 Task: Add a signature Frances Hernandez containing 'With gratitude and sincere wishes, Frances Hernandez' to email address softage.1@softage.net and add a folder Grooming
Action: Mouse moved to (95, 123)
Screenshot: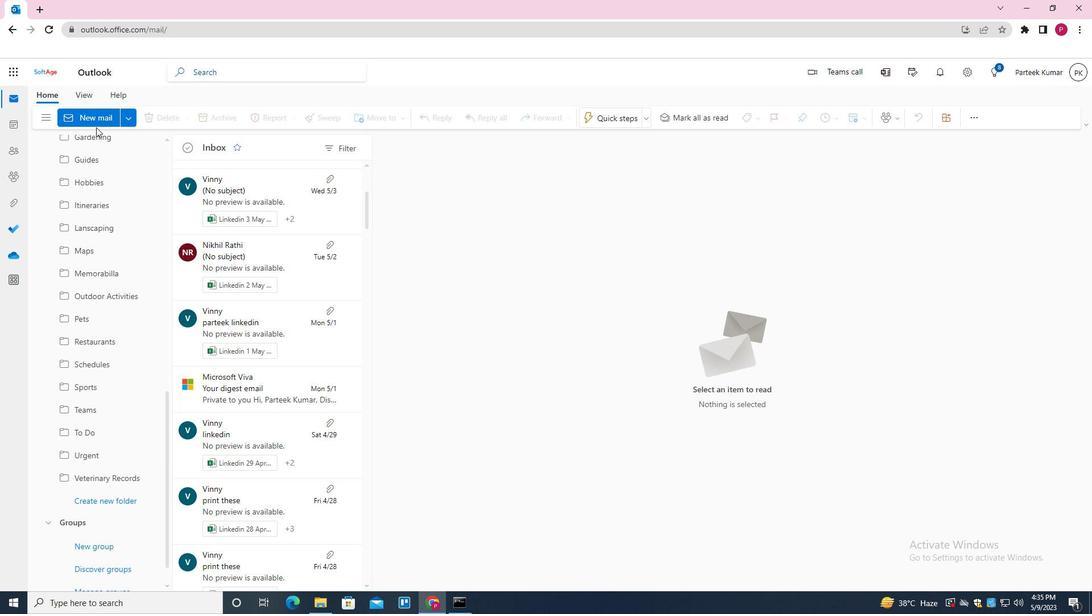 
Action: Mouse pressed left at (95, 123)
Screenshot: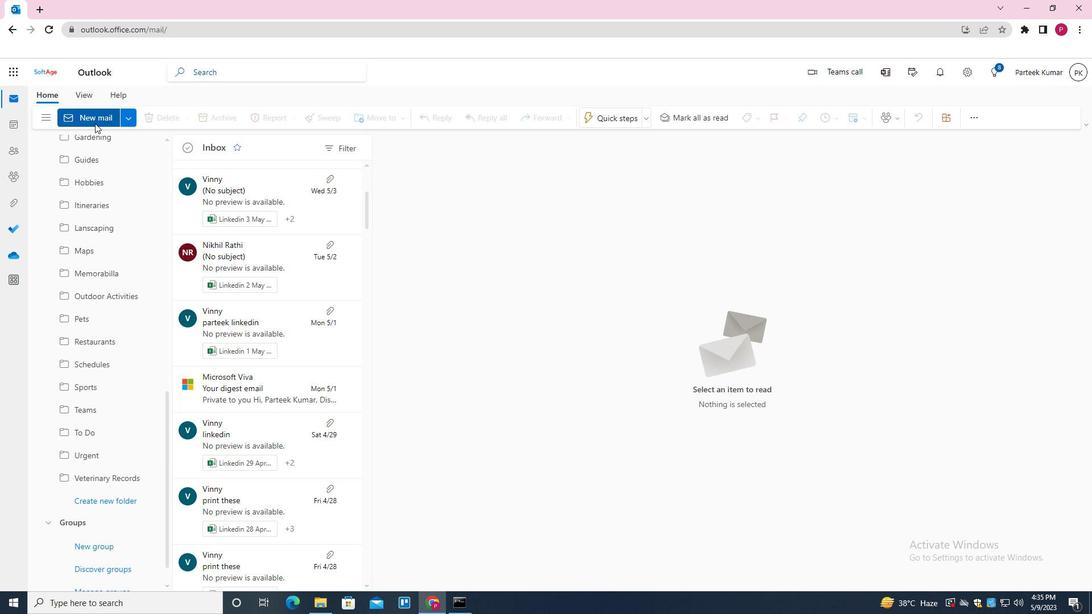 
Action: Mouse moved to (552, 280)
Screenshot: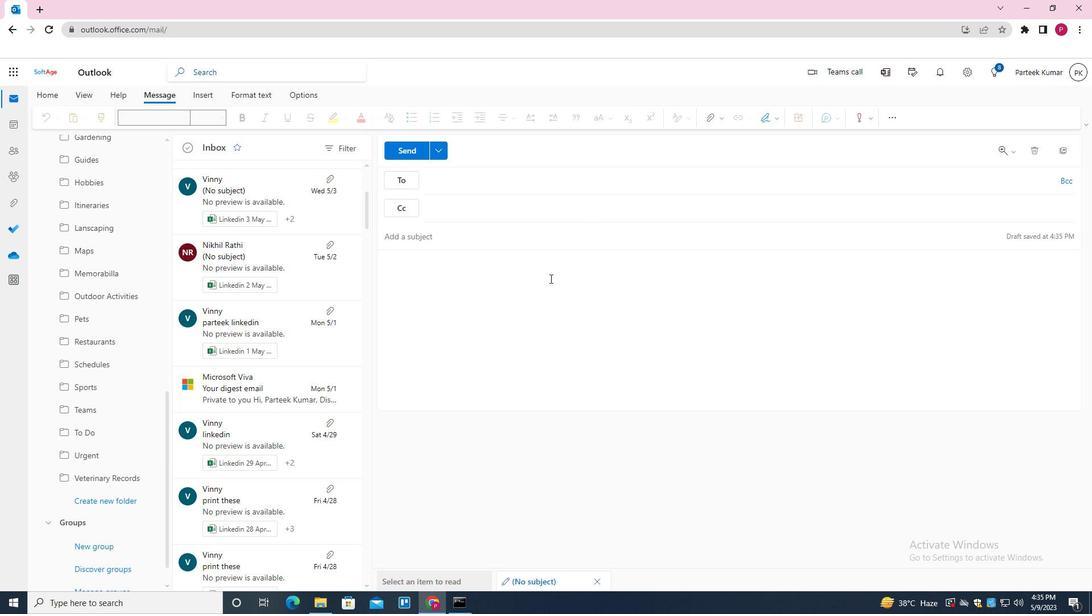 
Action: Mouse pressed left at (552, 280)
Screenshot: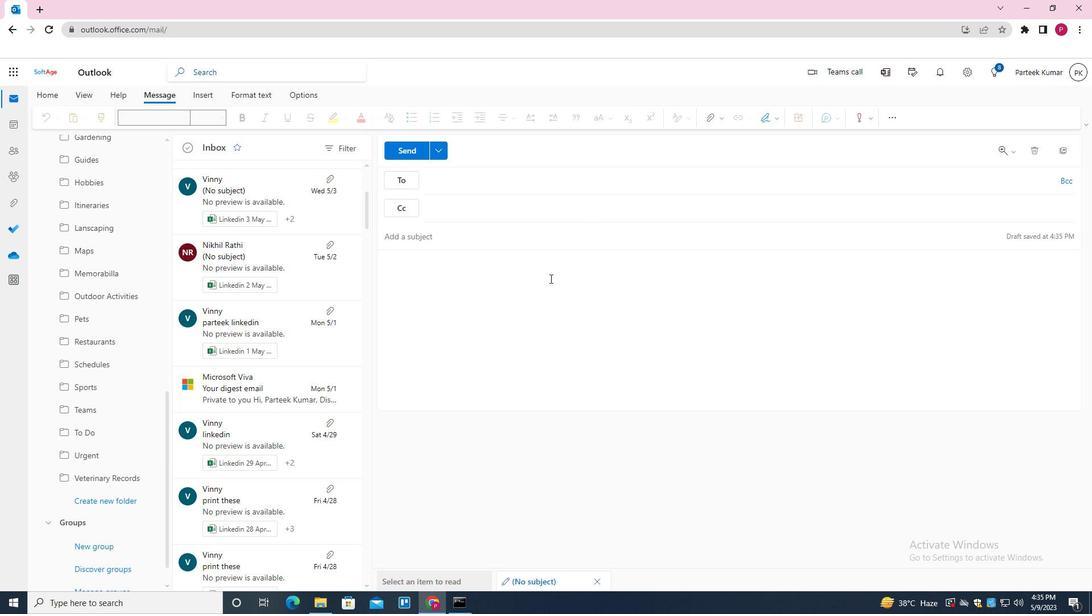 
Action: Mouse moved to (778, 116)
Screenshot: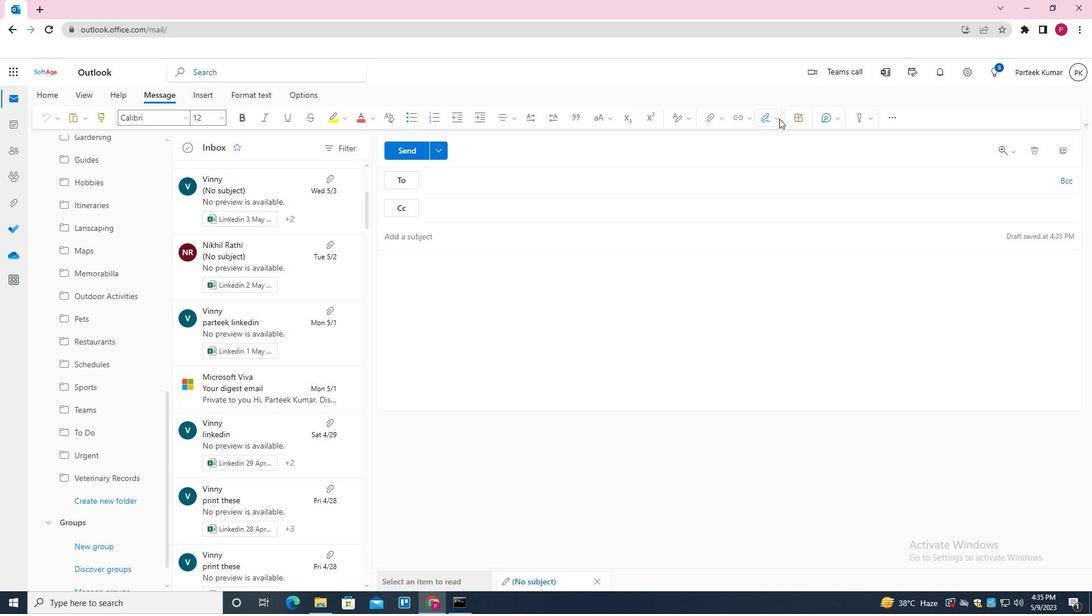 
Action: Mouse pressed left at (778, 116)
Screenshot: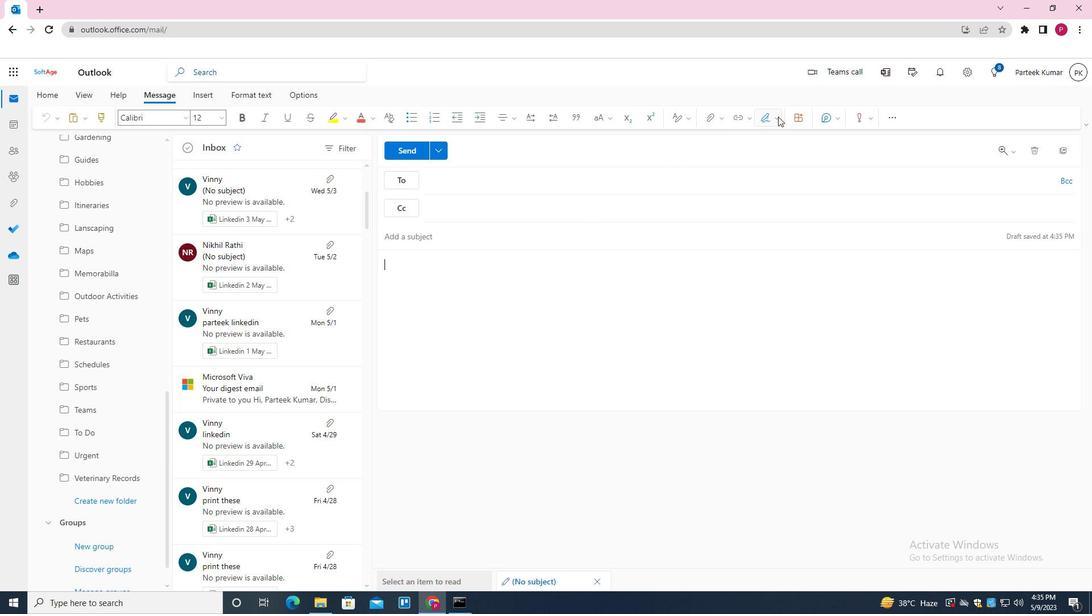
Action: Mouse moved to (754, 408)
Screenshot: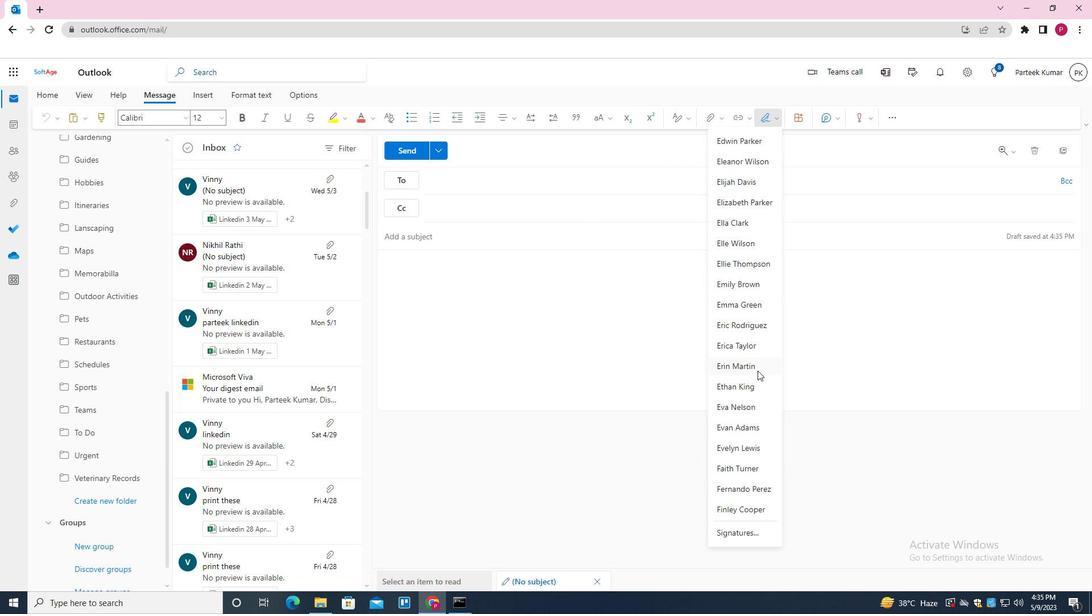 
Action: Mouse scrolled (754, 407) with delta (0, 0)
Screenshot: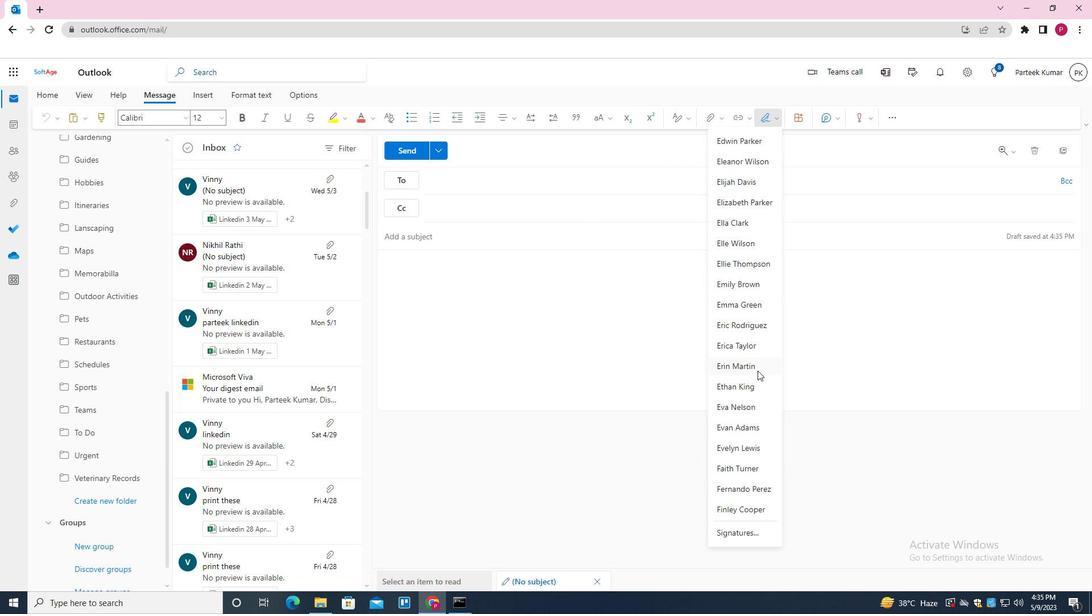 
Action: Mouse moved to (753, 415)
Screenshot: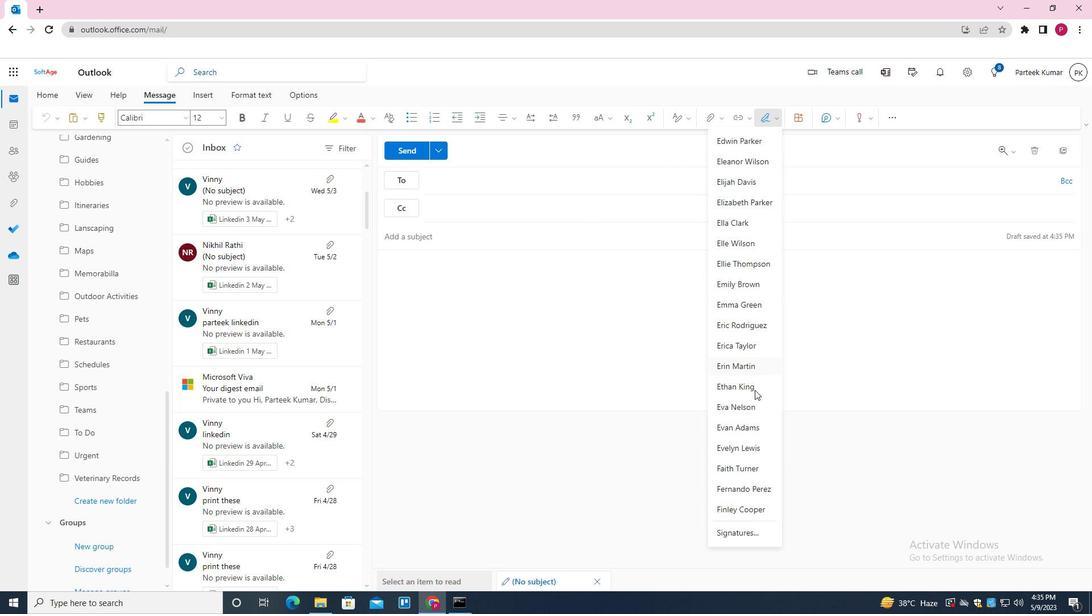 
Action: Mouse scrolled (753, 414) with delta (0, 0)
Screenshot: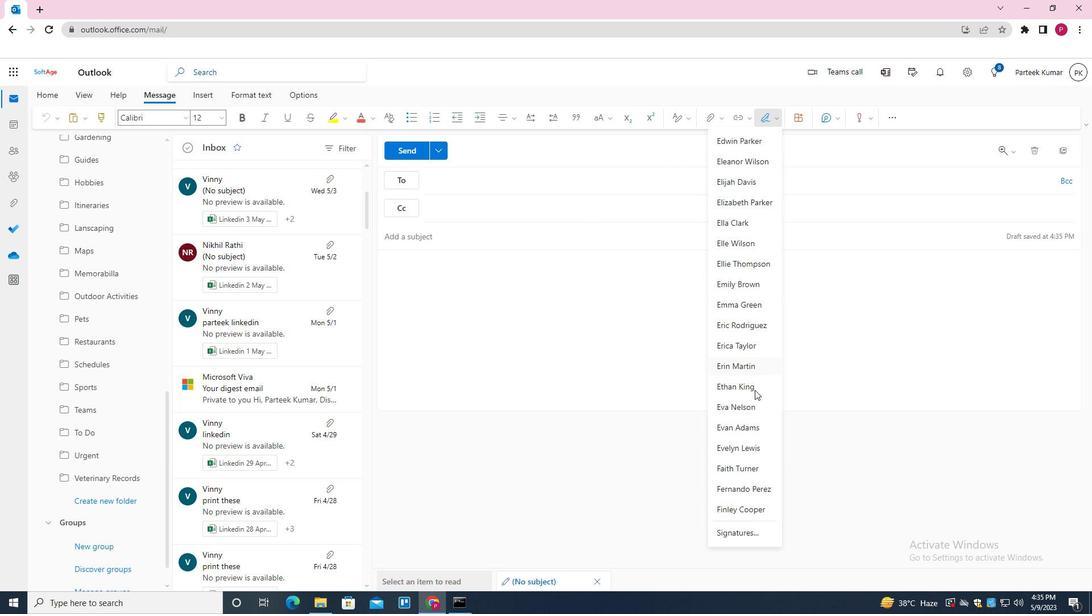 
Action: Mouse moved to (750, 425)
Screenshot: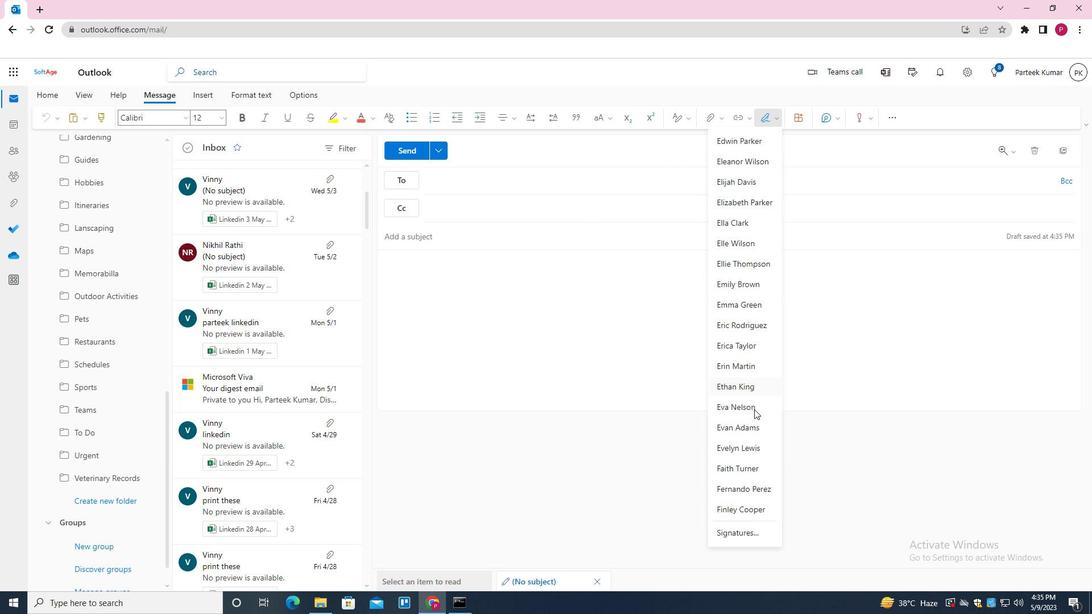 
Action: Mouse scrolled (750, 424) with delta (0, 0)
Screenshot: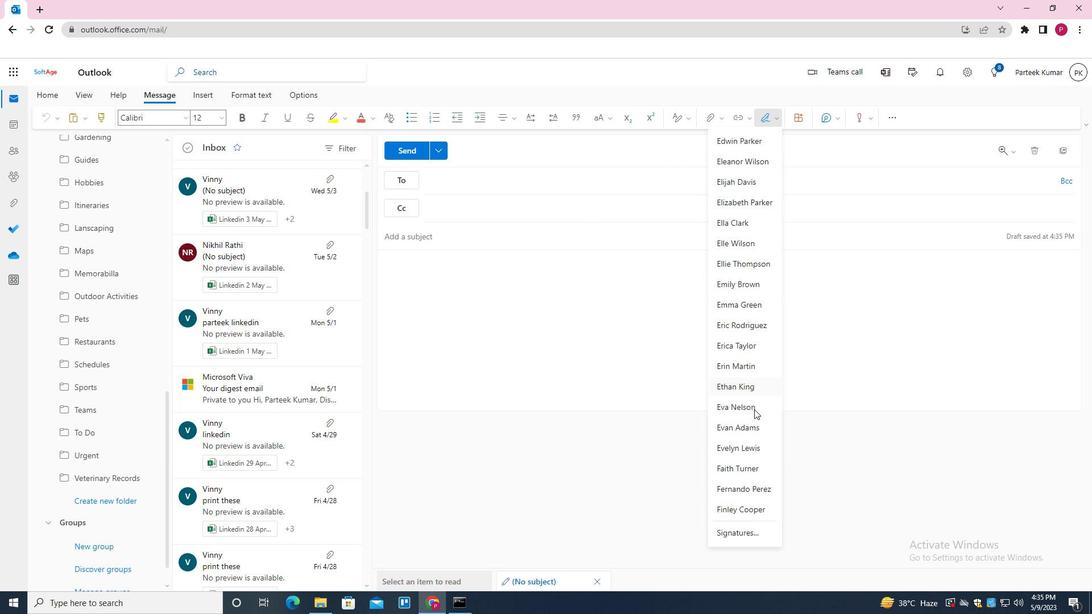 
Action: Mouse moved to (742, 526)
Screenshot: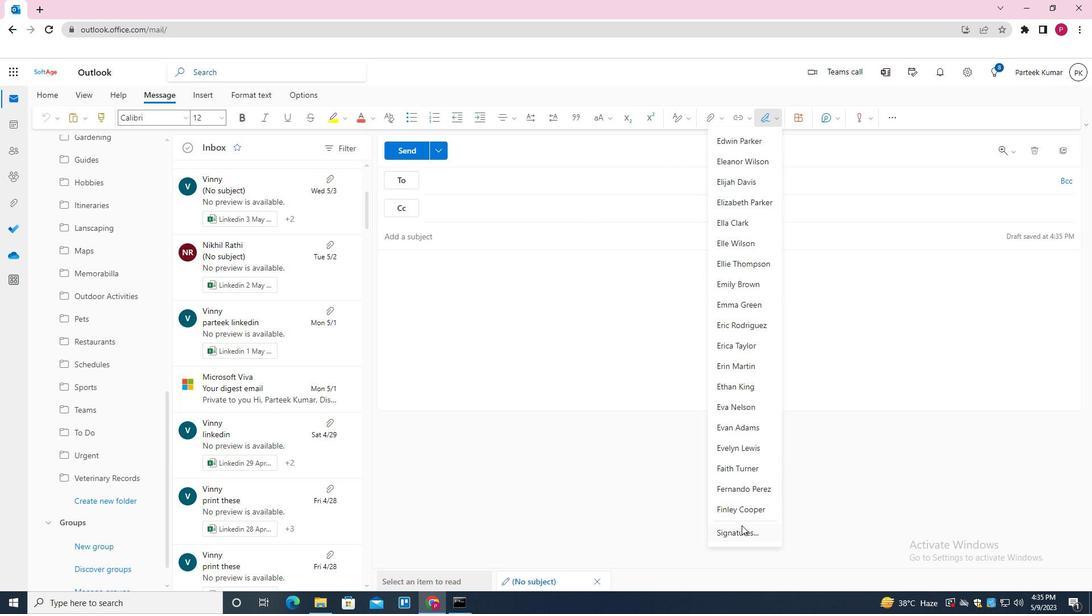
Action: Mouse pressed left at (742, 526)
Screenshot: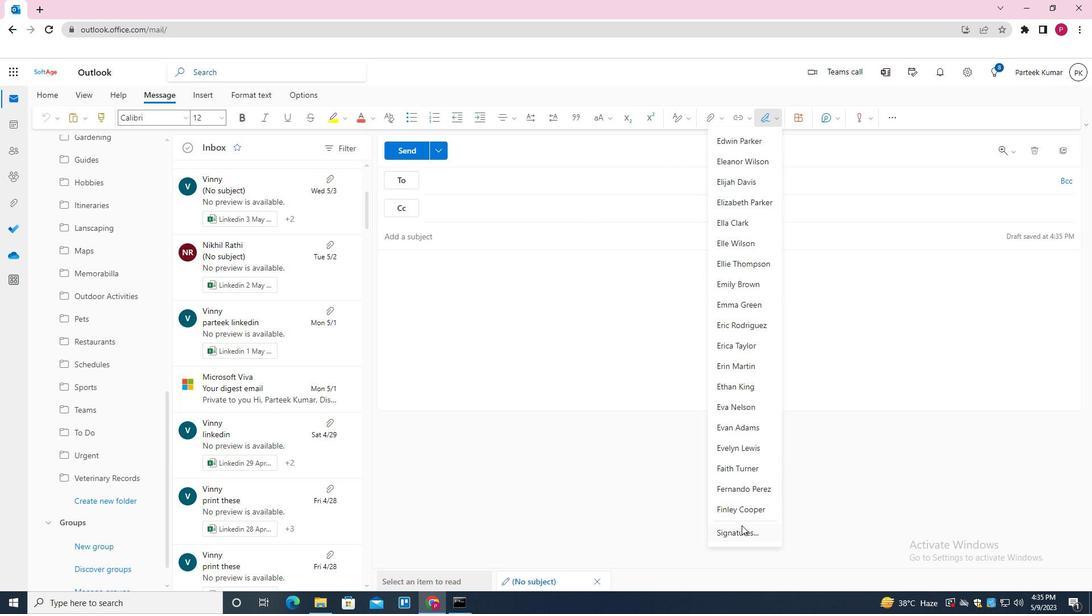 
Action: Mouse moved to (477, 190)
Screenshot: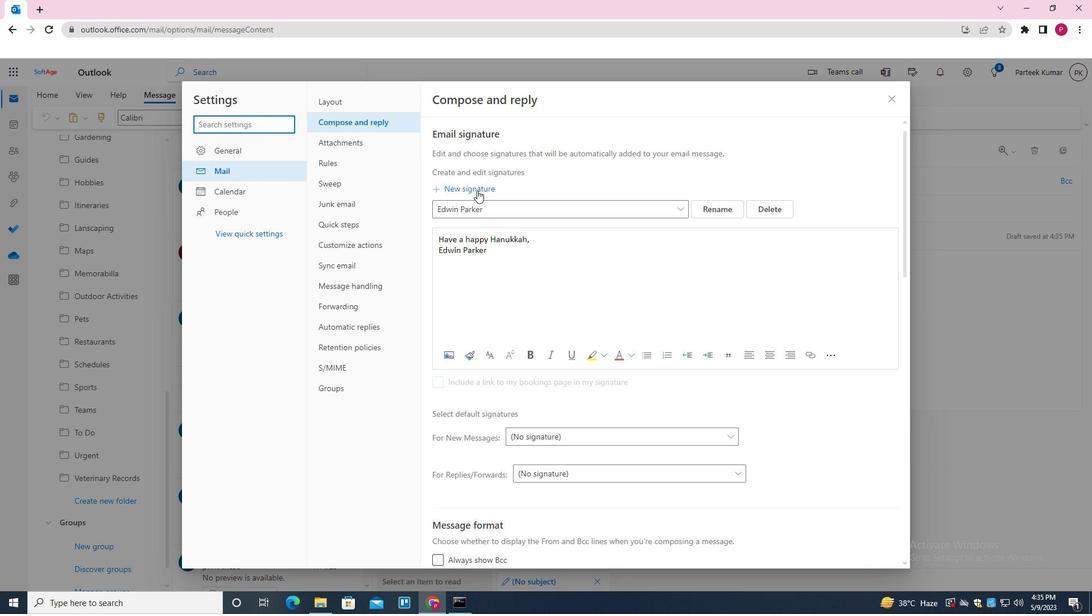 
Action: Mouse pressed left at (477, 190)
Screenshot: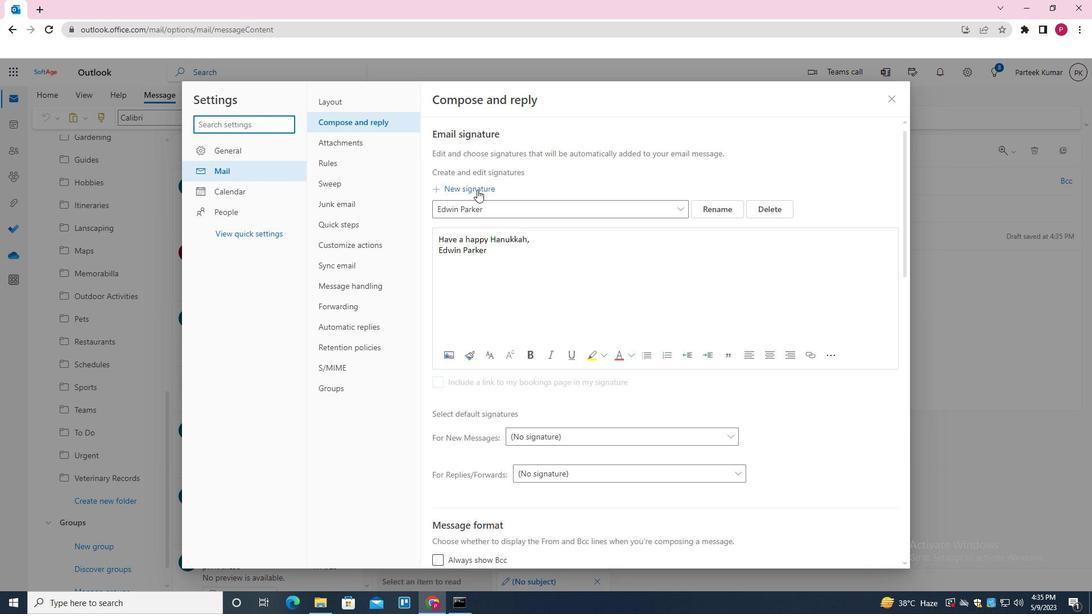 
Action: Mouse moved to (489, 209)
Screenshot: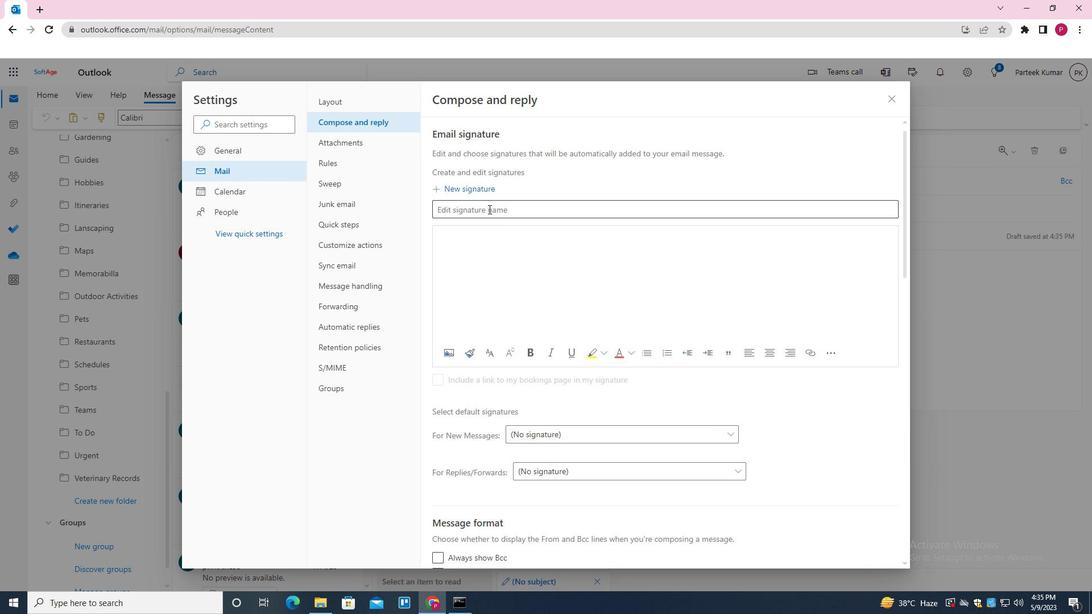 
Action: Mouse pressed left at (489, 209)
Screenshot: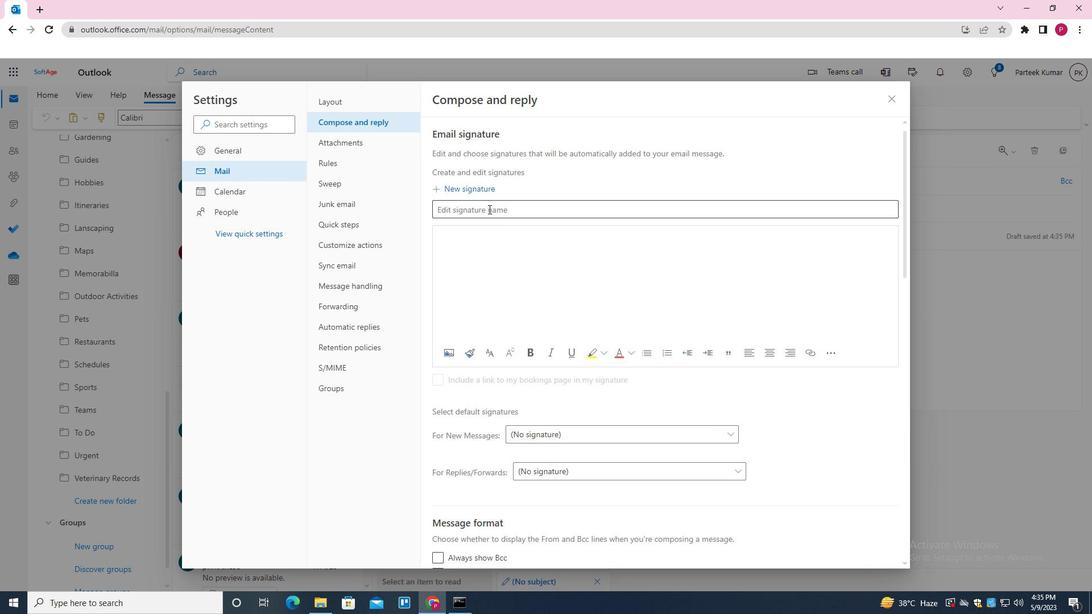 
Action: Key pressed <Key.shift><Key.shift><Key.shift>FRANCES<Key.space><Key.shift>HERNANDEZ
Screenshot: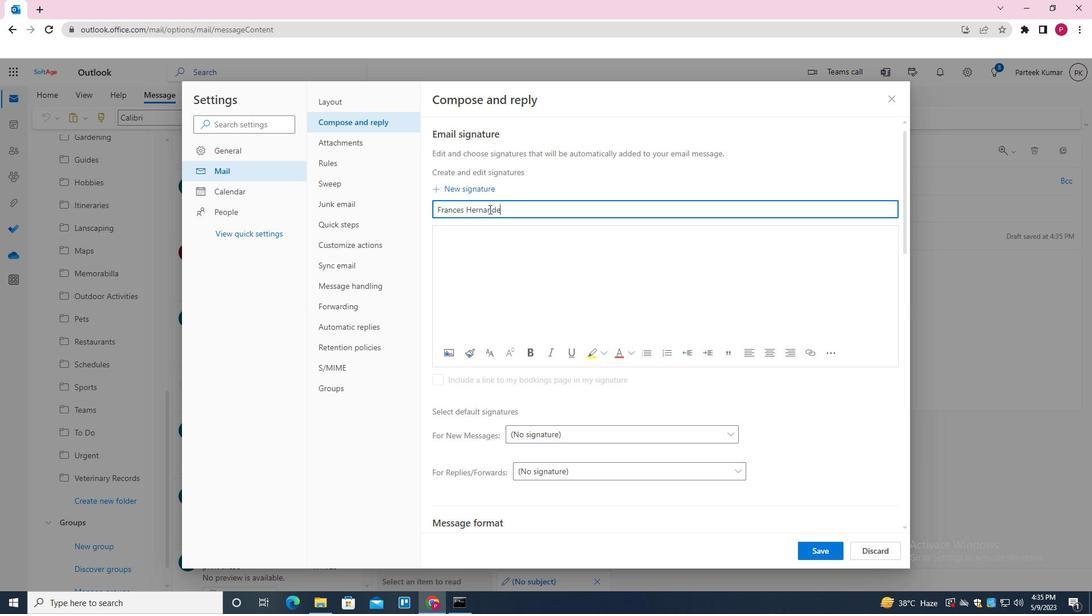 
Action: Mouse moved to (518, 252)
Screenshot: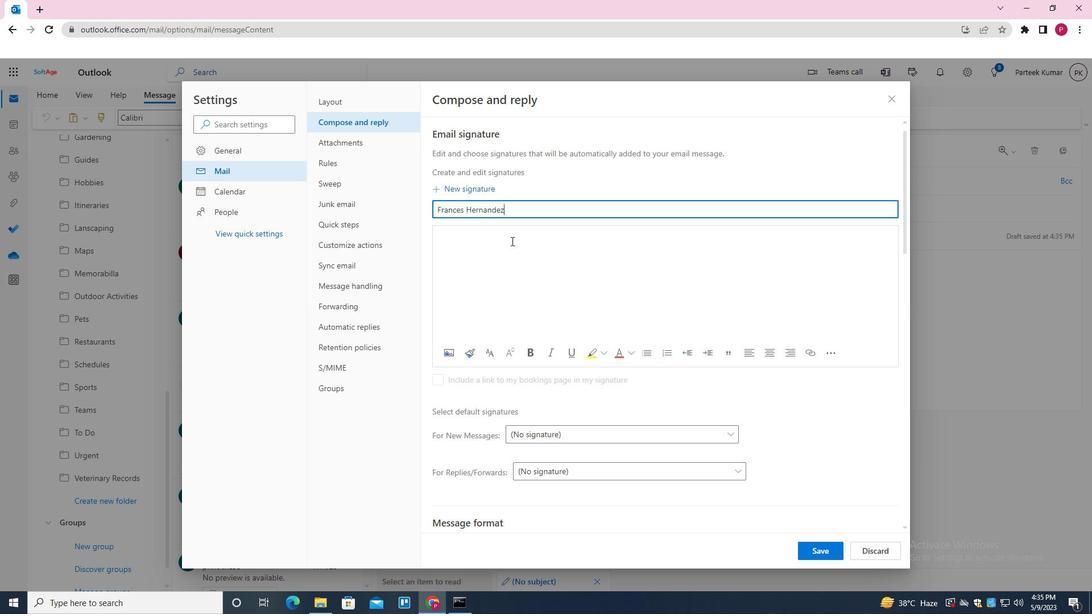 
Action: Mouse pressed left at (518, 252)
Screenshot: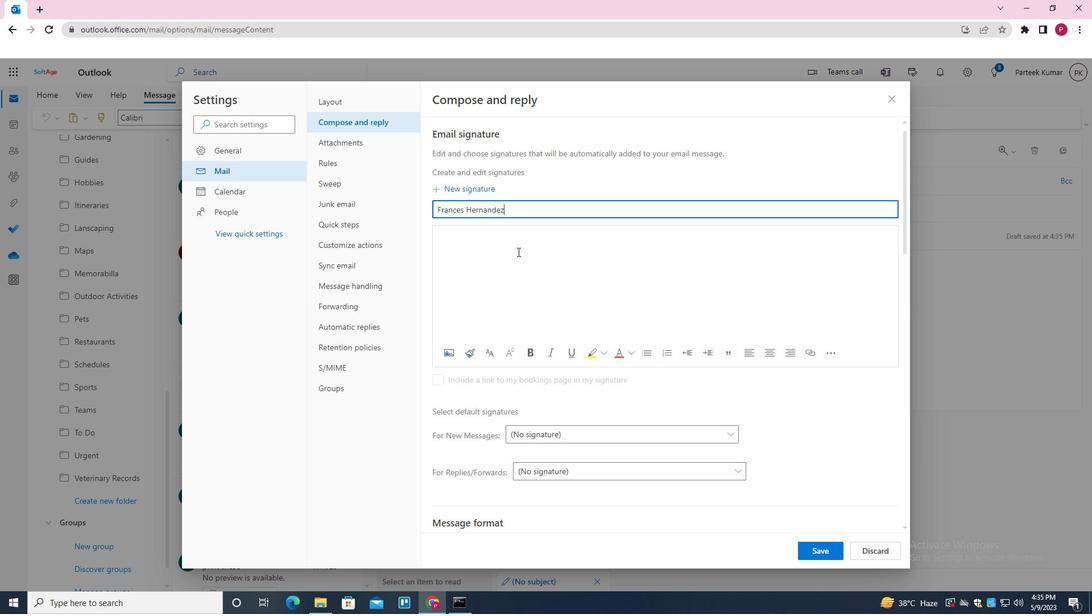 
Action: Key pressed <Key.shift>WITH<Key.space>GRATITUDE<Key.space>AND<Key.space>SINCERE<Key.space>WISHES
Screenshot: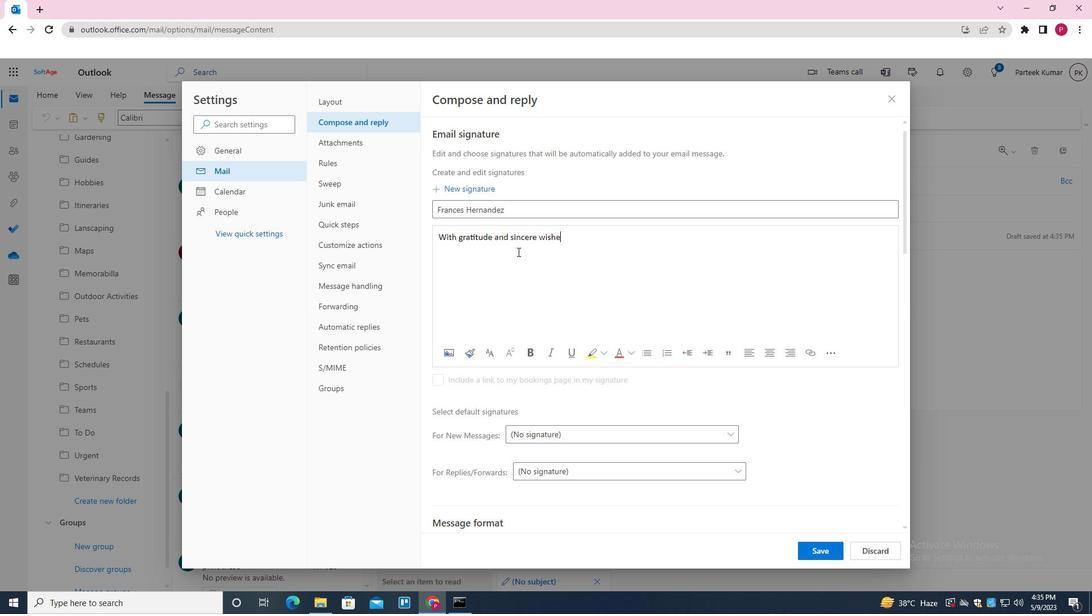 
Action: Mouse moved to (534, 375)
Screenshot: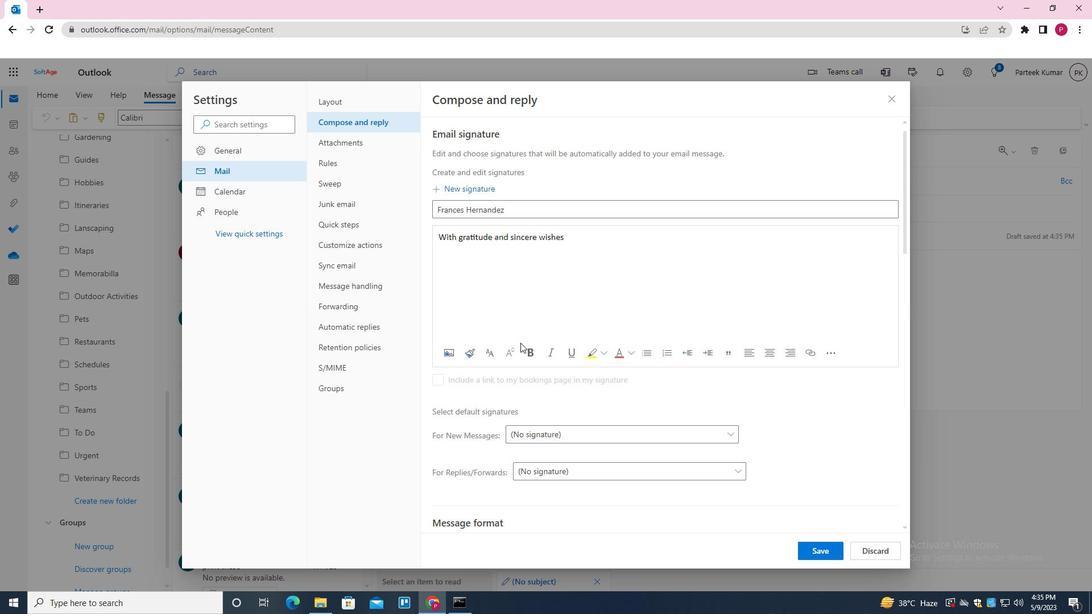 
Action: Mouse scrolled (534, 375) with delta (0, 0)
Screenshot: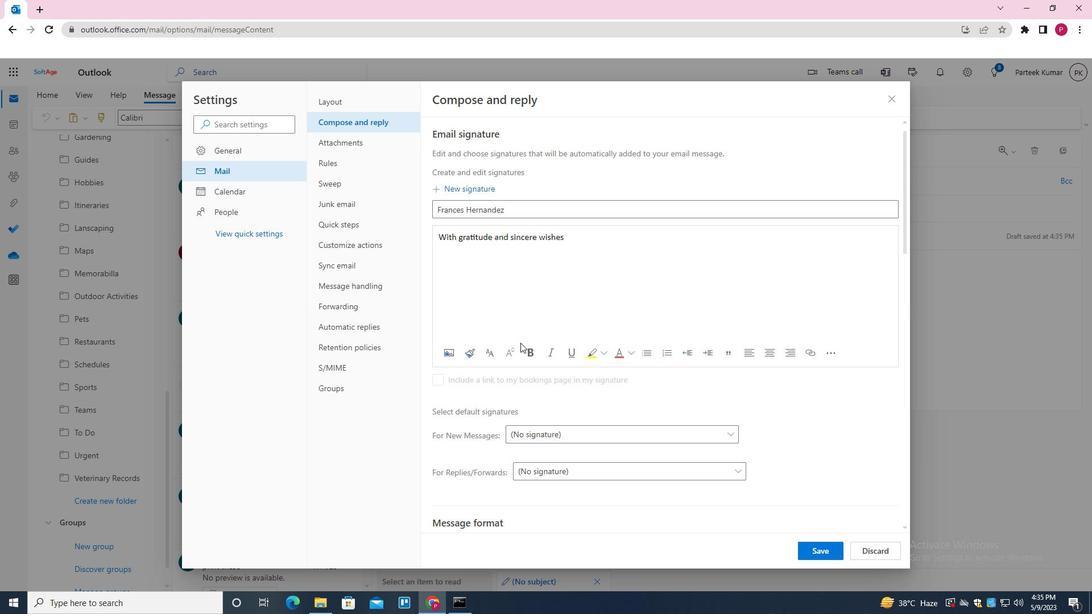 
Action: Mouse moved to (534, 377)
Screenshot: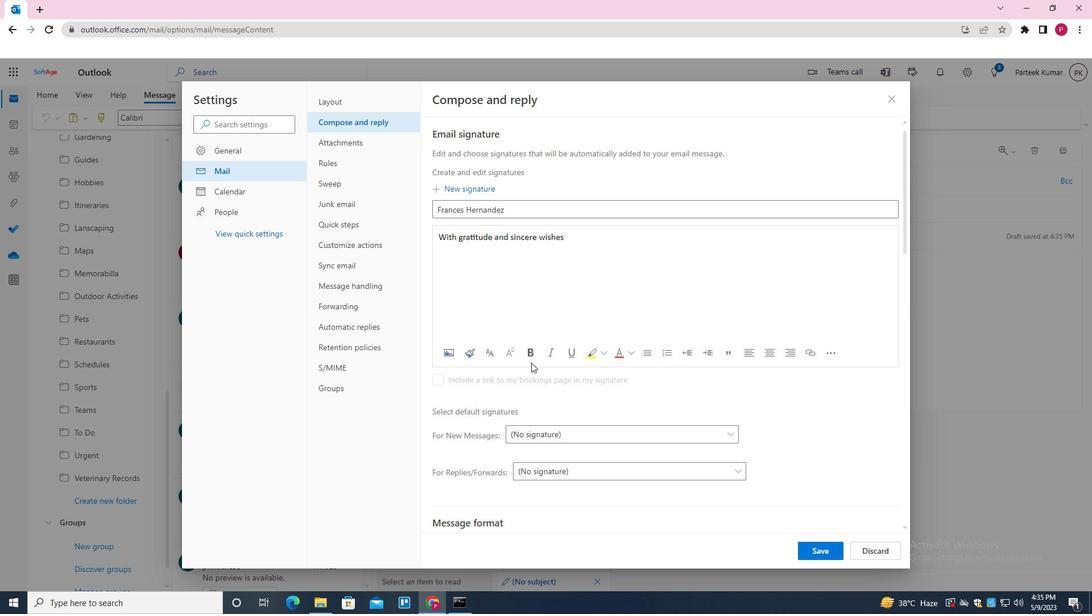 
Action: Mouse scrolled (534, 376) with delta (0, 0)
Screenshot: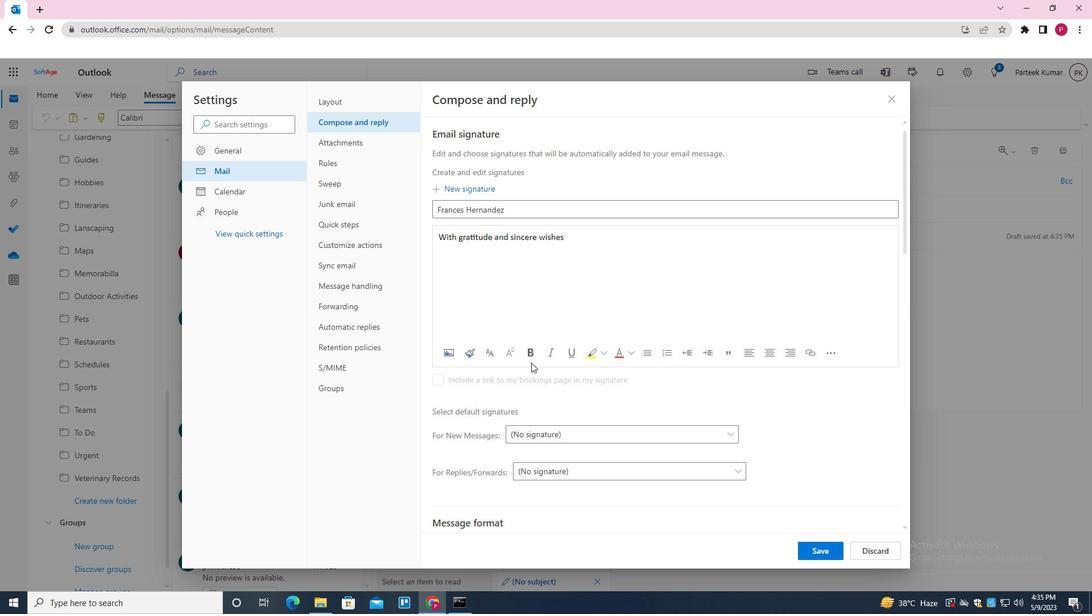 
Action: Mouse moved to (535, 380)
Screenshot: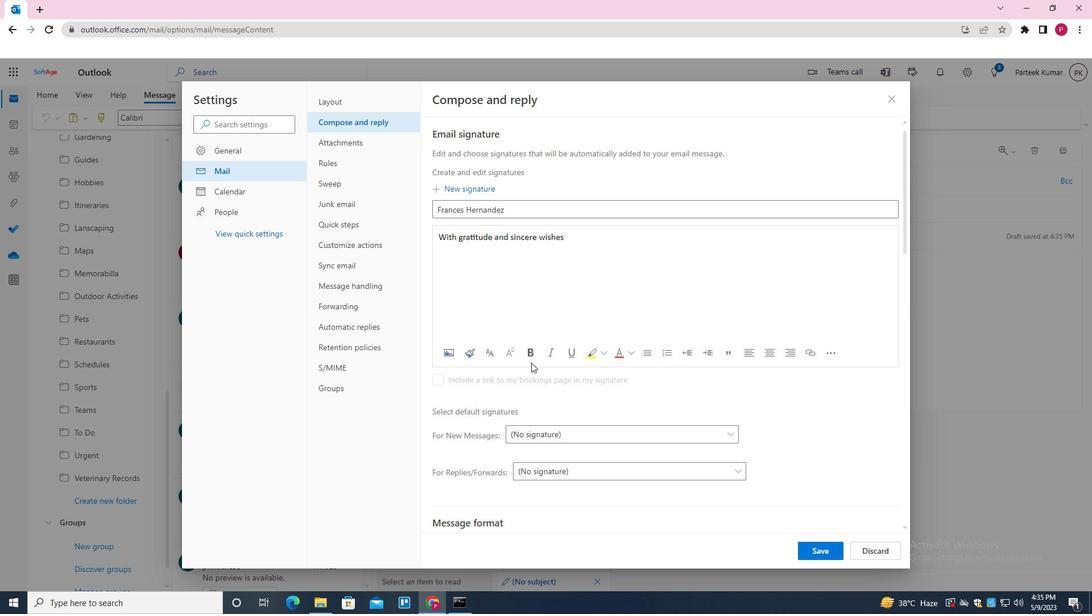 
Action: Mouse scrolled (535, 379) with delta (0, 0)
Screenshot: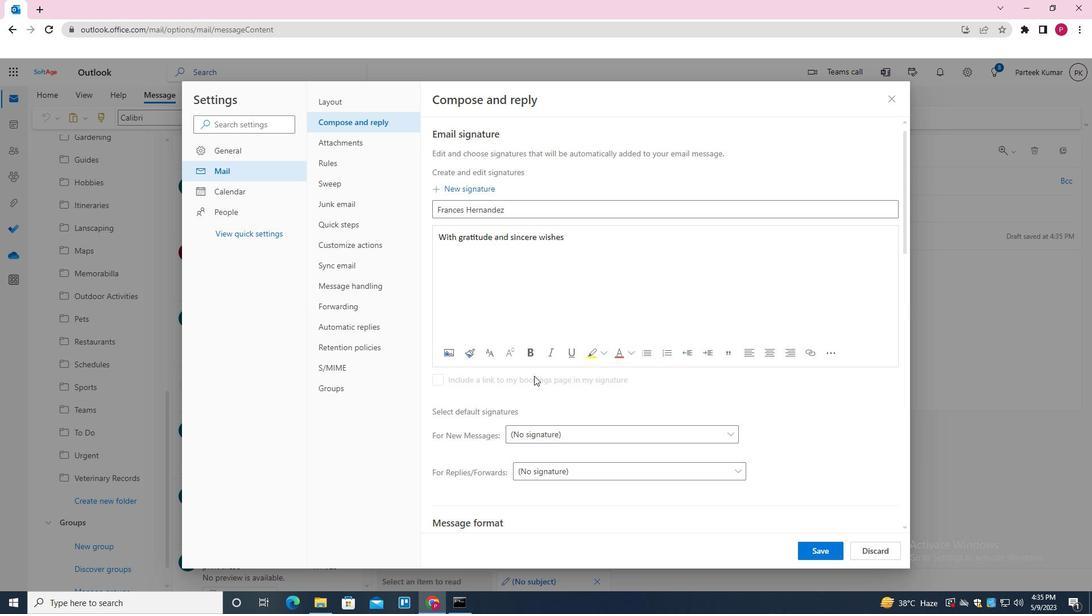
Action: Mouse moved to (539, 384)
Screenshot: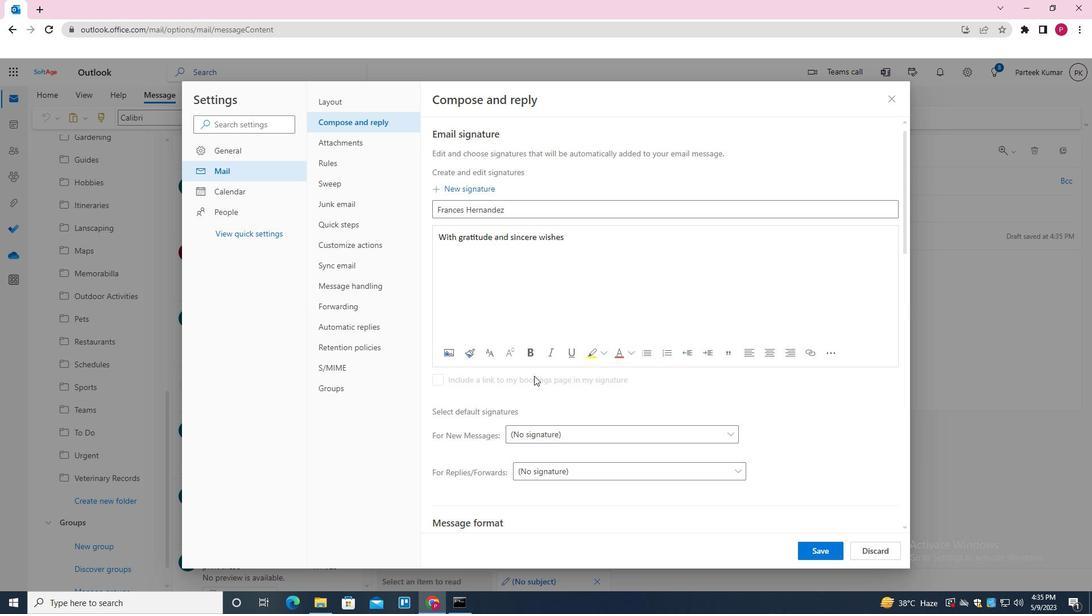 
Action: Mouse scrolled (539, 383) with delta (0, 0)
Screenshot: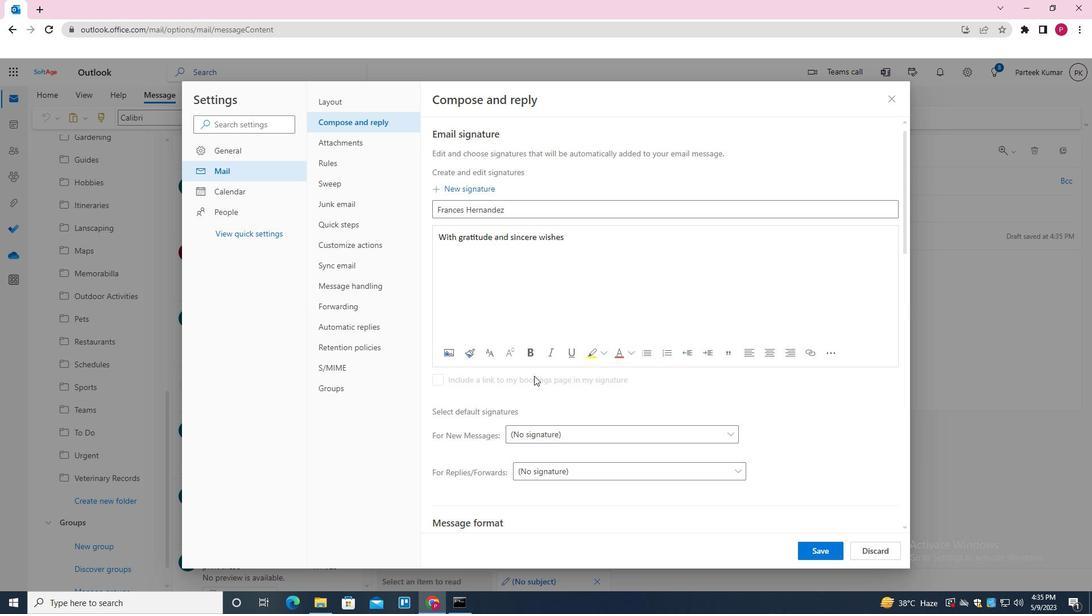 
Action: Mouse moved to (678, 361)
Screenshot: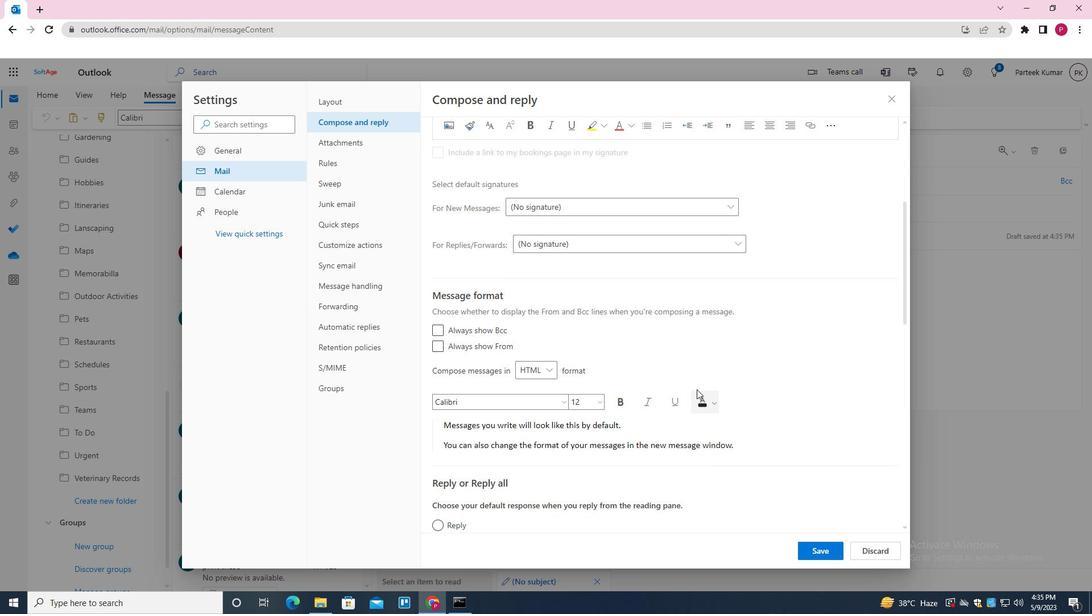 
Action: Mouse scrolled (678, 362) with delta (0, 0)
Screenshot: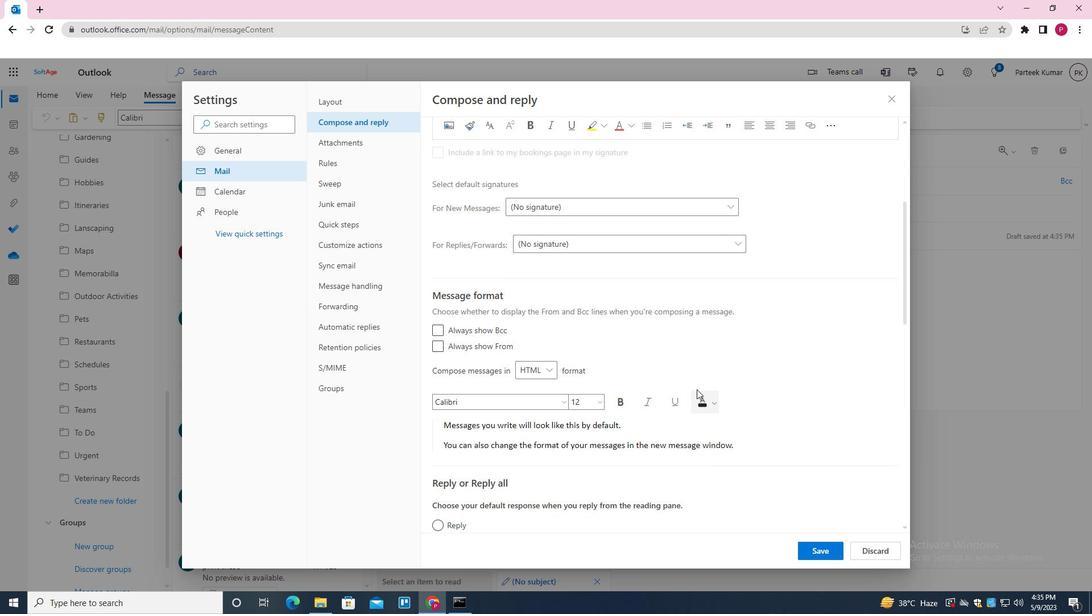 
Action: Mouse moved to (676, 358)
Screenshot: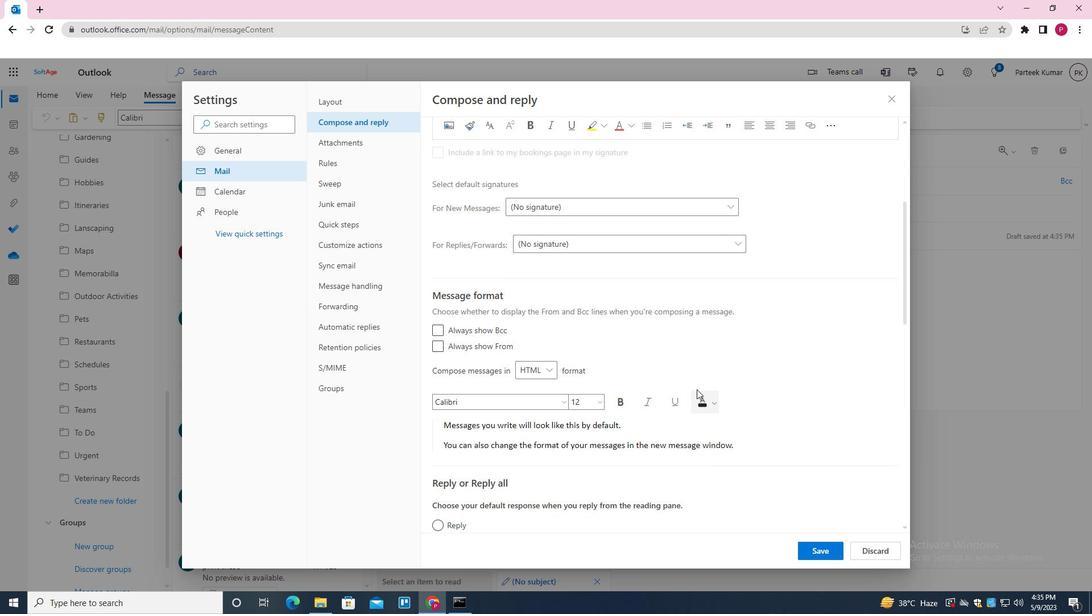 
Action: Mouse scrolled (676, 359) with delta (0, 0)
Screenshot: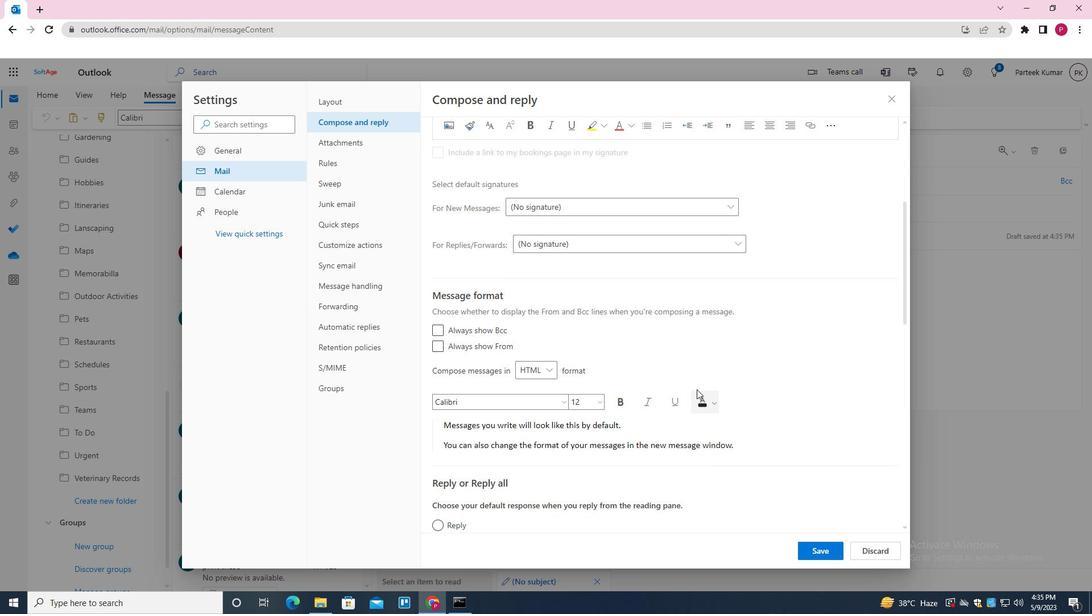
Action: Mouse moved to (675, 357)
Screenshot: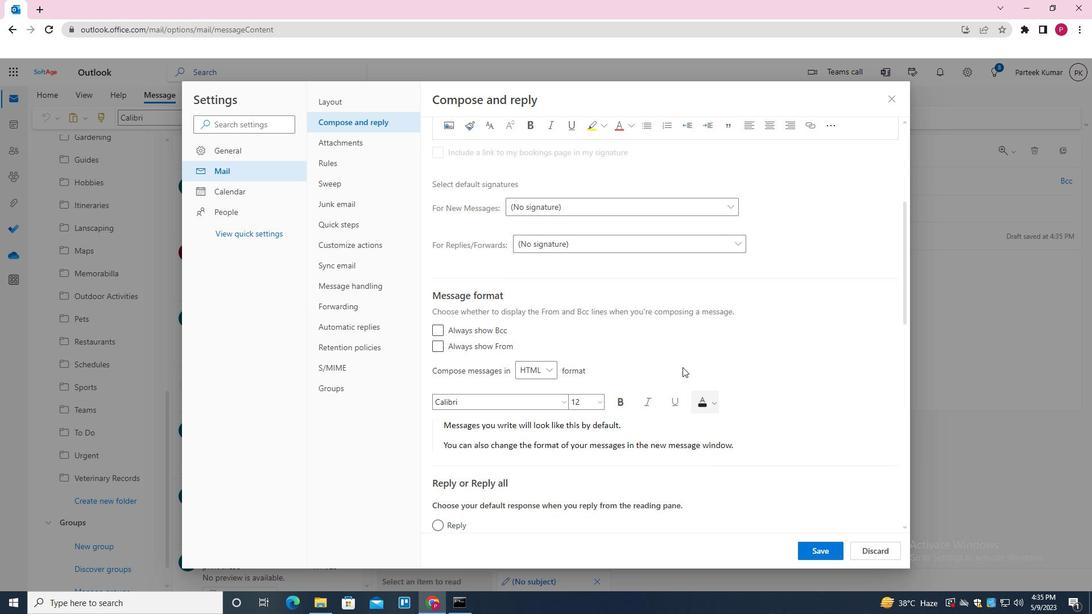 
Action: Mouse scrolled (675, 358) with delta (0, 0)
Screenshot: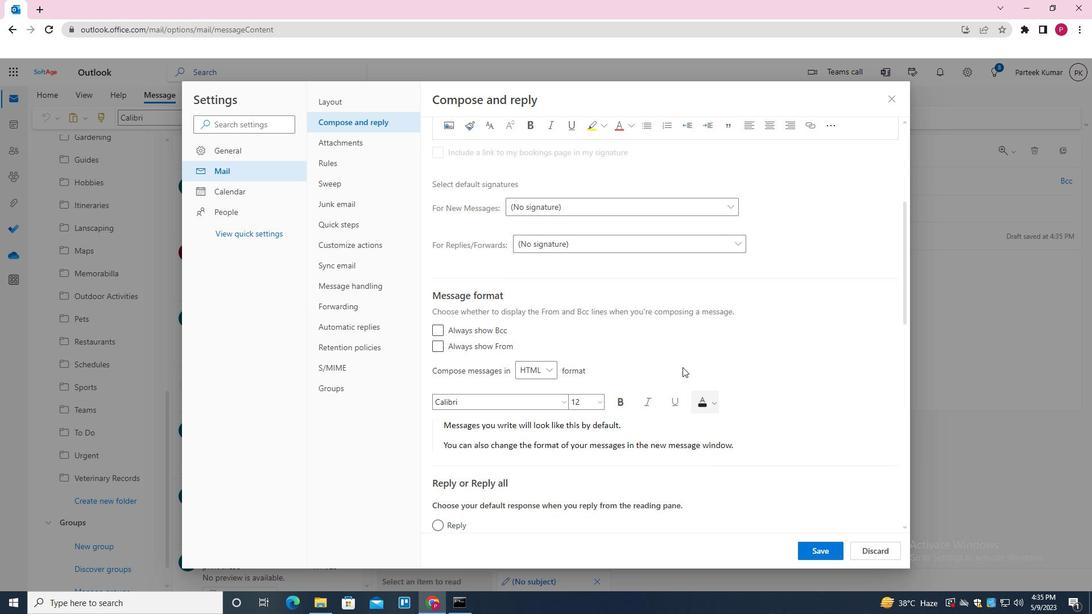 
Action: Mouse moved to (675, 352)
Screenshot: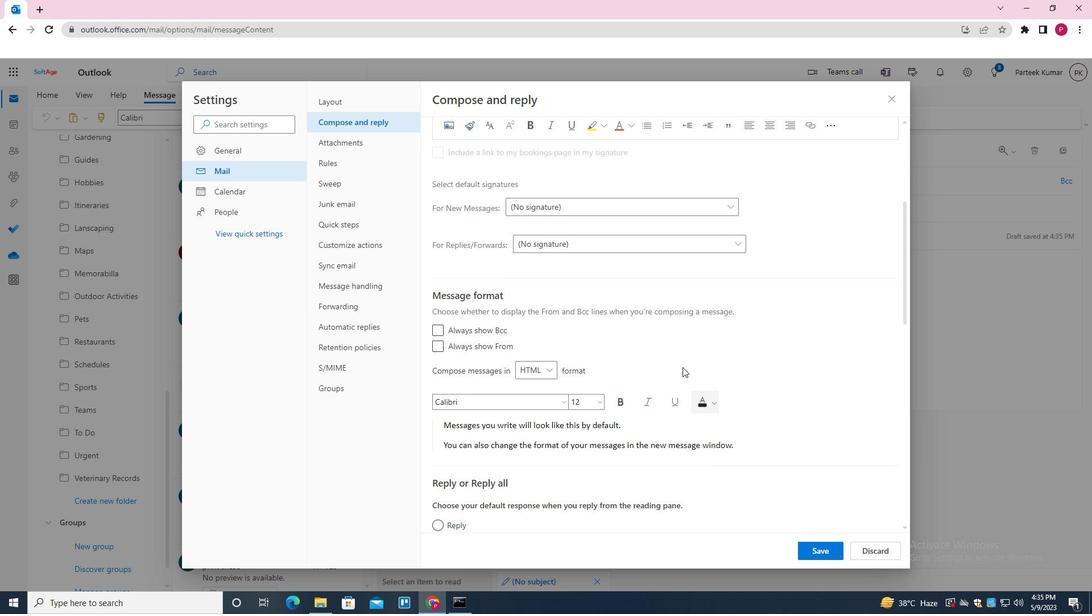 
Action: Mouse scrolled (675, 352) with delta (0, 0)
Screenshot: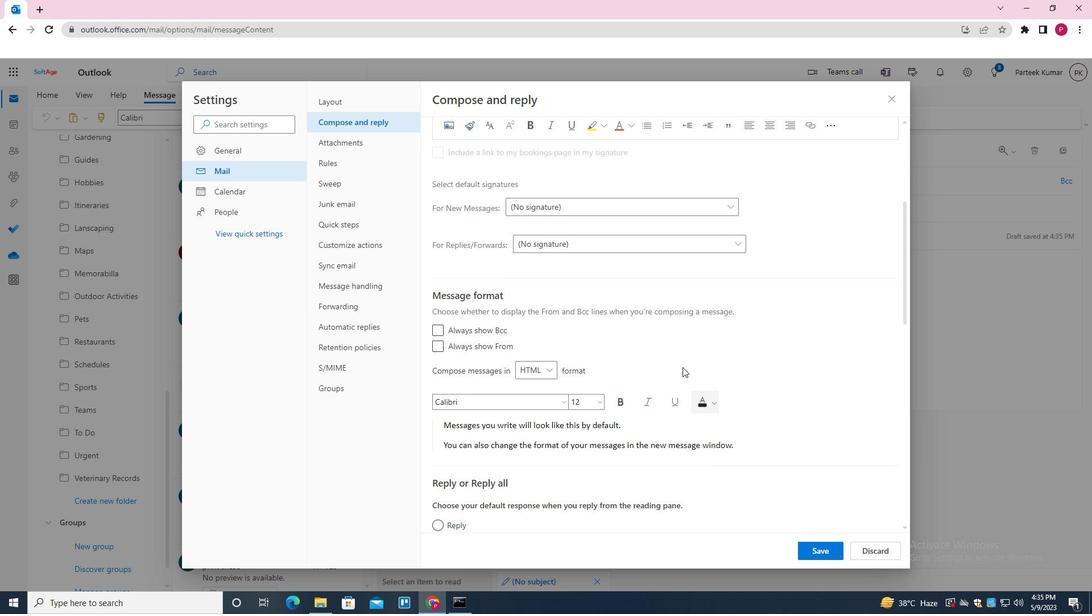 
Action: Mouse moved to (641, 285)
Screenshot: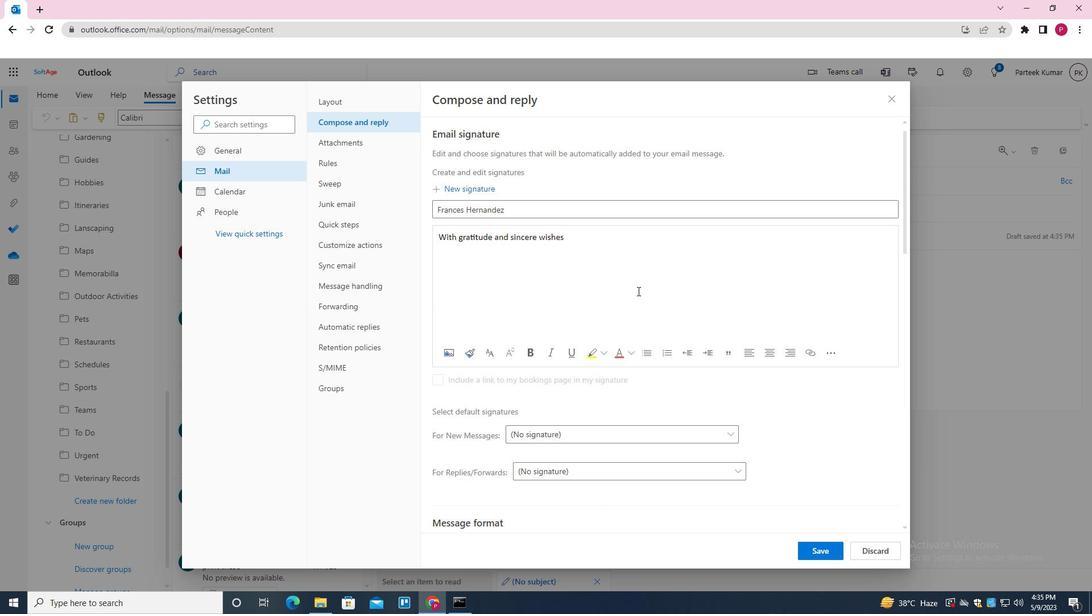 
Action: Key pressed ,<Key.enter><Key.shift>FRANCES<Key.space><Key.shift>F<Key.backspace>HERNANDEZ
Screenshot: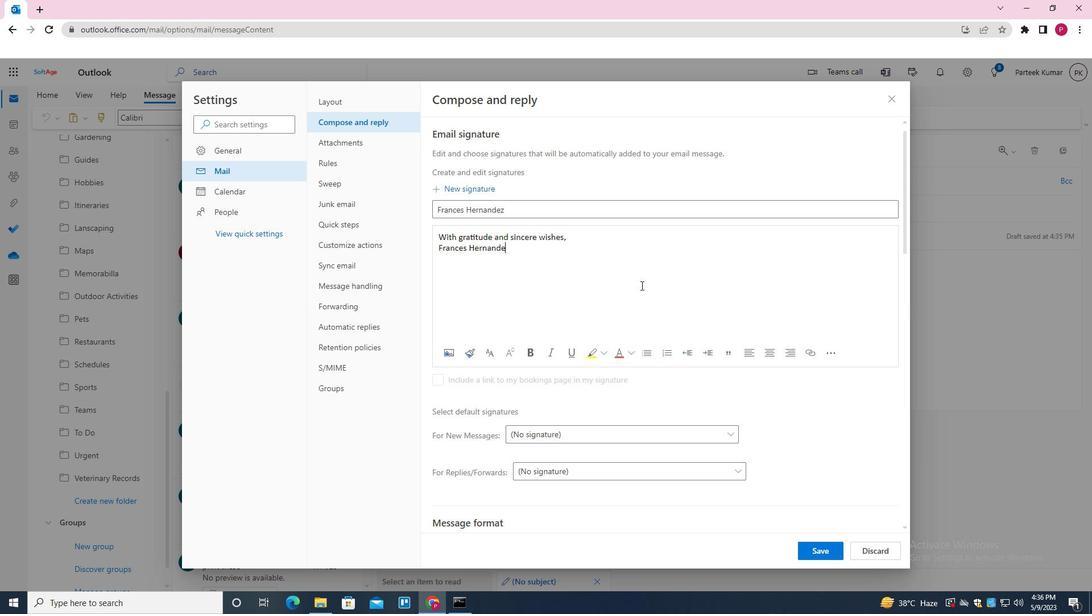 
Action: Mouse moved to (812, 554)
Screenshot: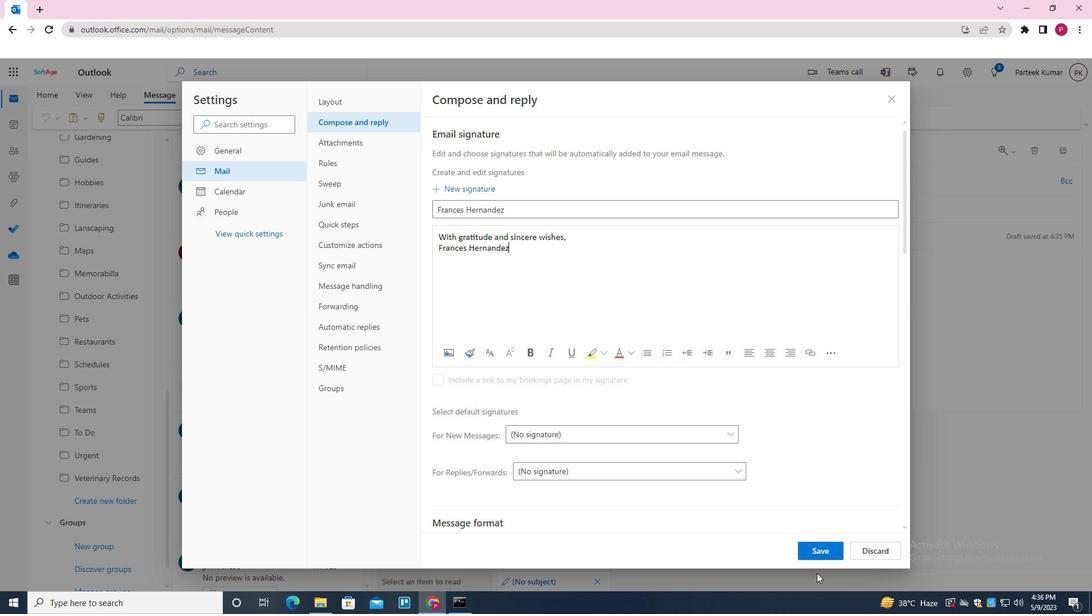 
Action: Mouse pressed left at (812, 554)
Screenshot: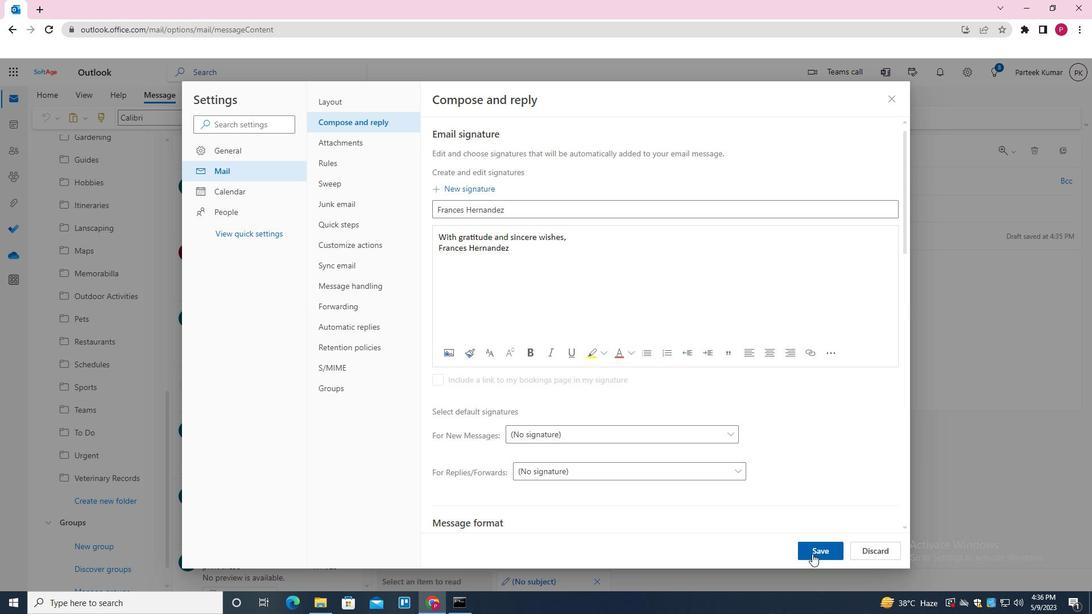 
Action: Mouse moved to (889, 96)
Screenshot: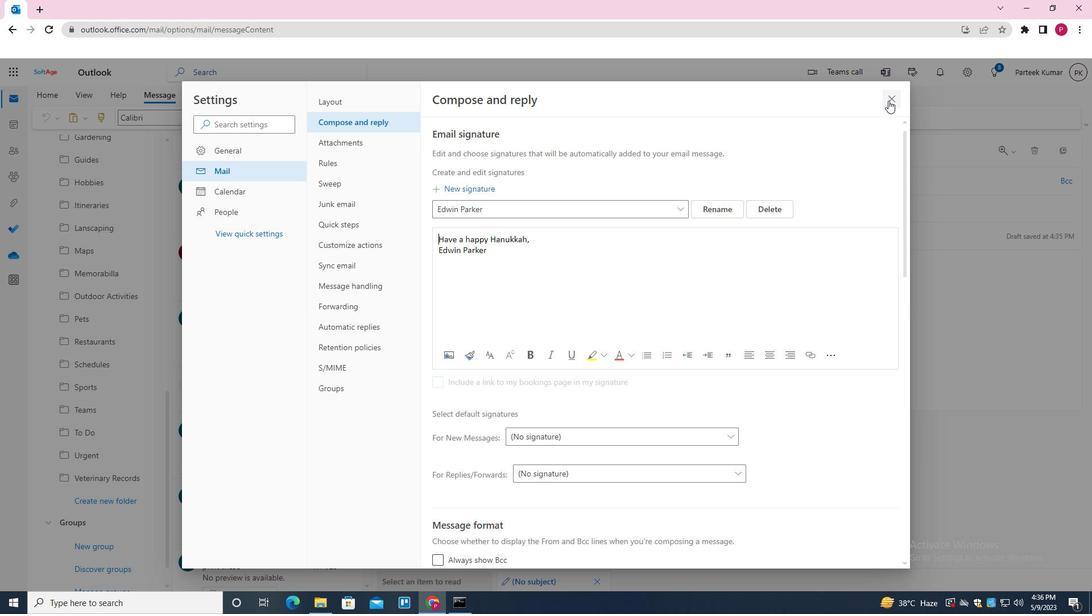 
Action: Mouse pressed left at (889, 96)
Screenshot: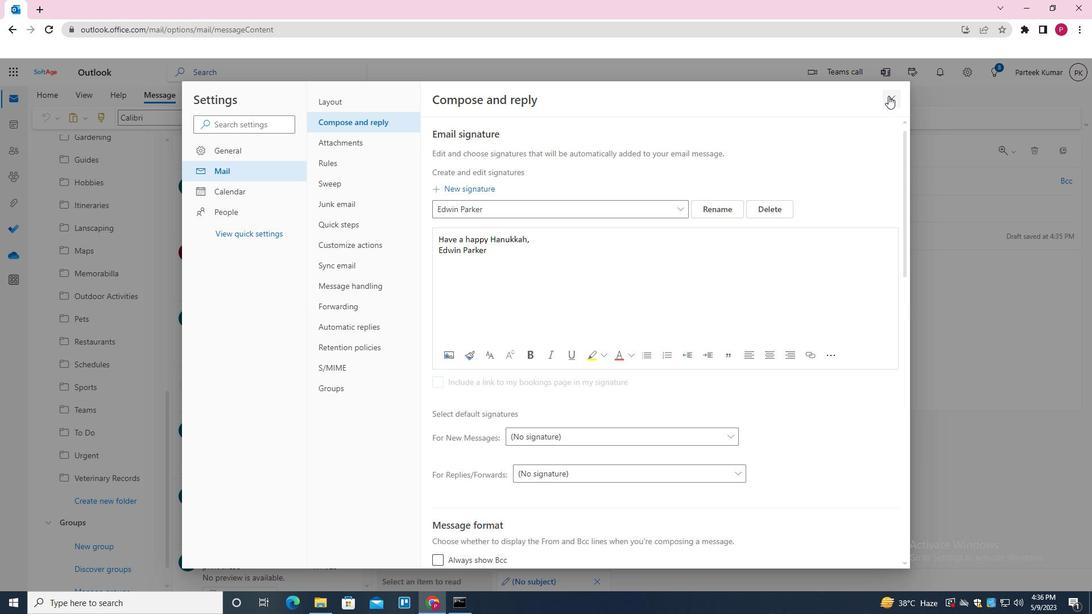 
Action: Mouse moved to (452, 289)
Screenshot: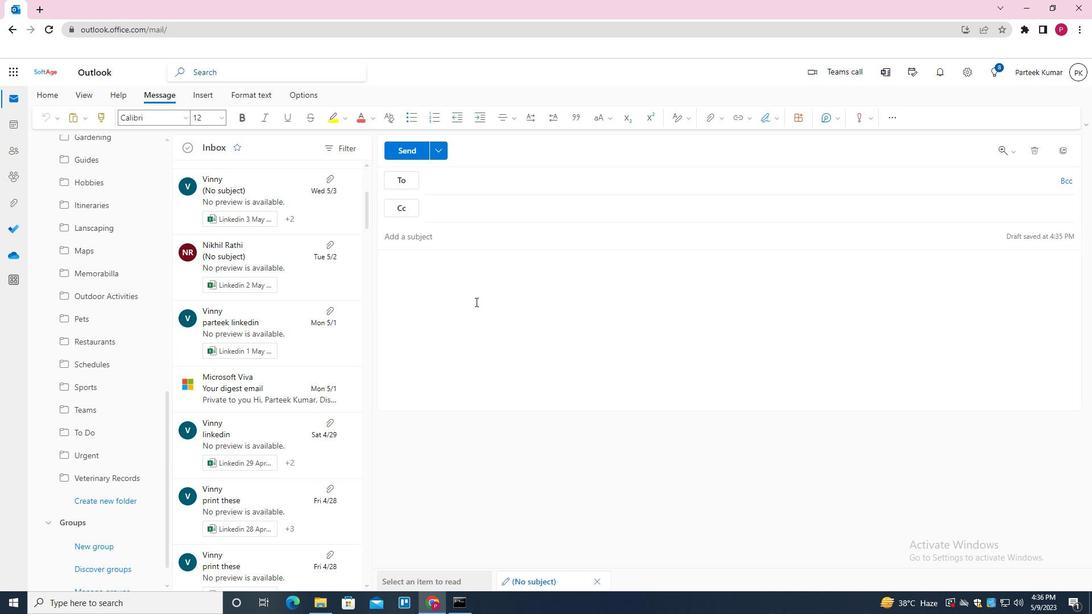
Action: Mouse pressed left at (452, 289)
Screenshot: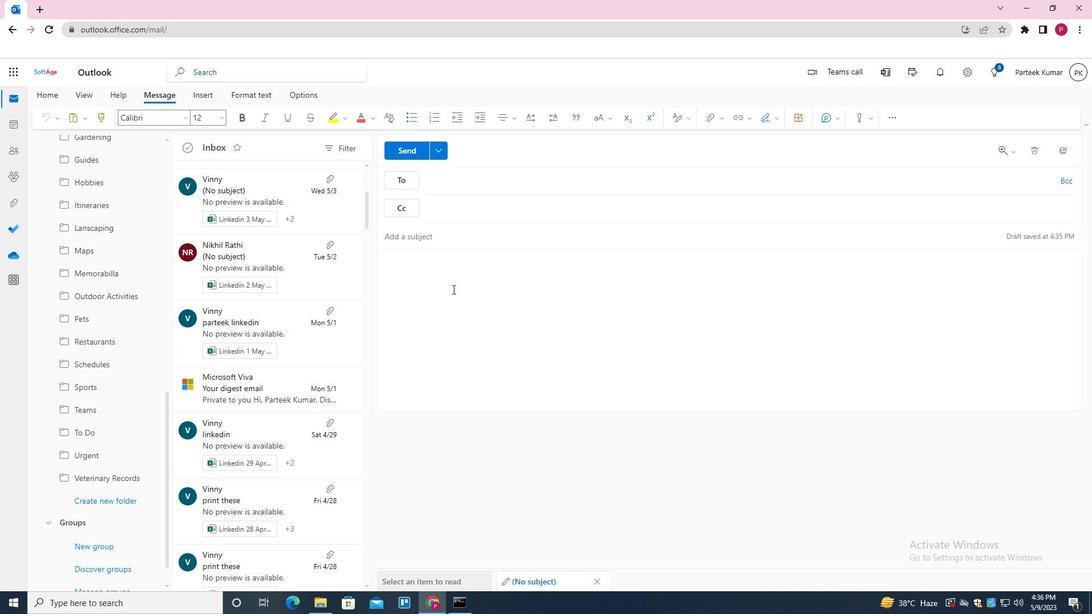 
Action: Mouse moved to (779, 120)
Screenshot: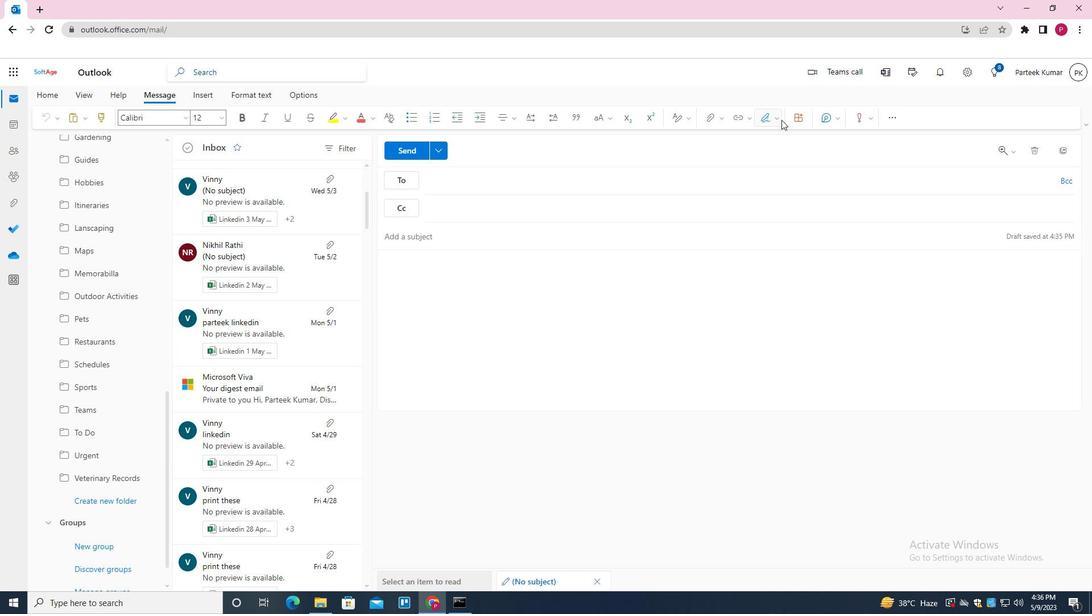 
Action: Mouse pressed left at (779, 120)
Screenshot: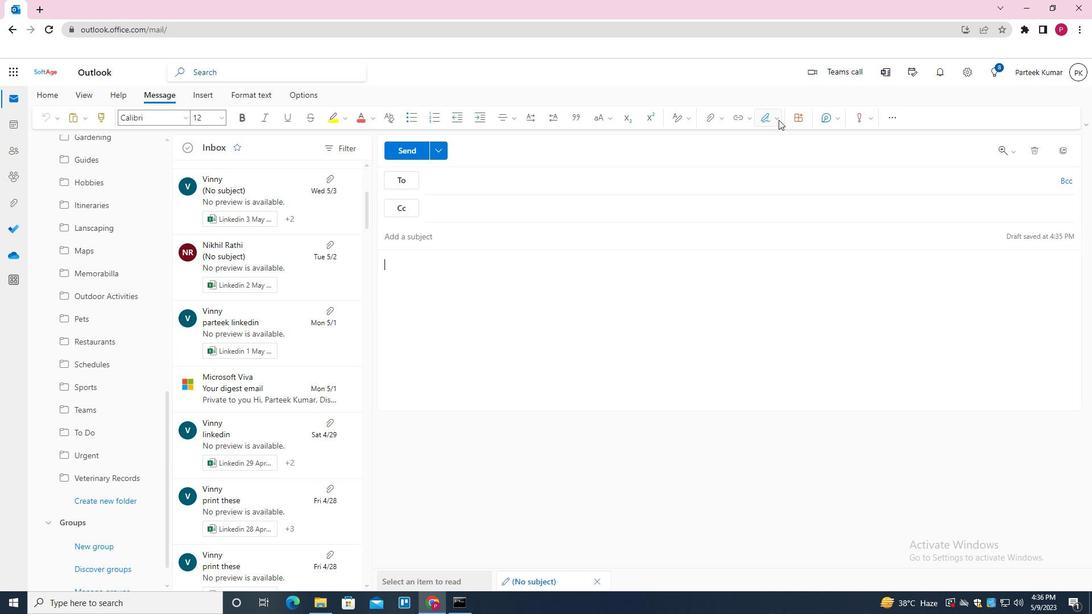
Action: Mouse moved to (728, 526)
Screenshot: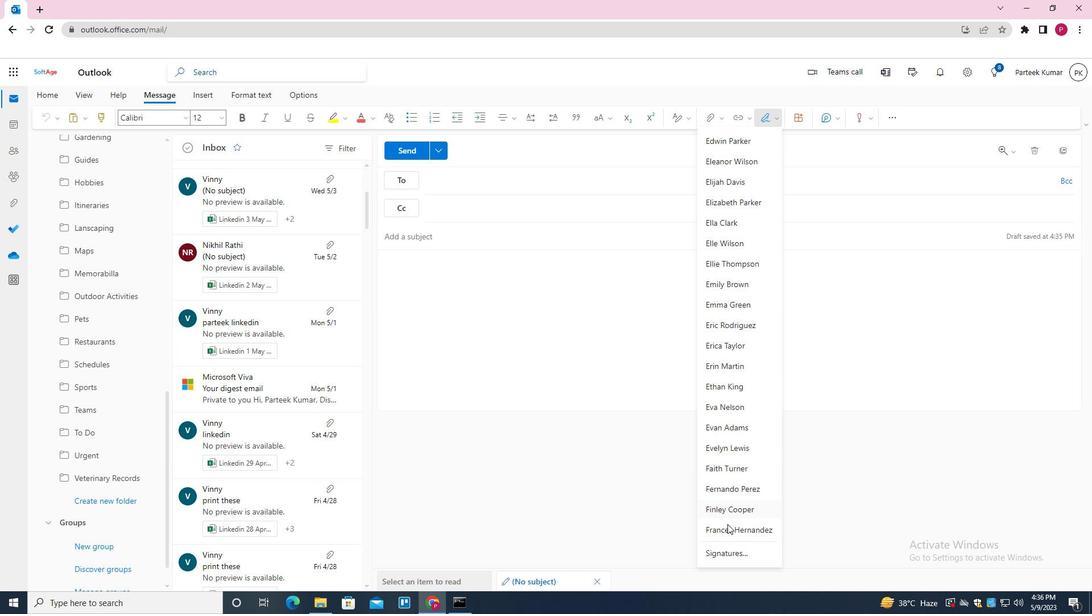 
Action: Mouse pressed left at (728, 526)
Screenshot: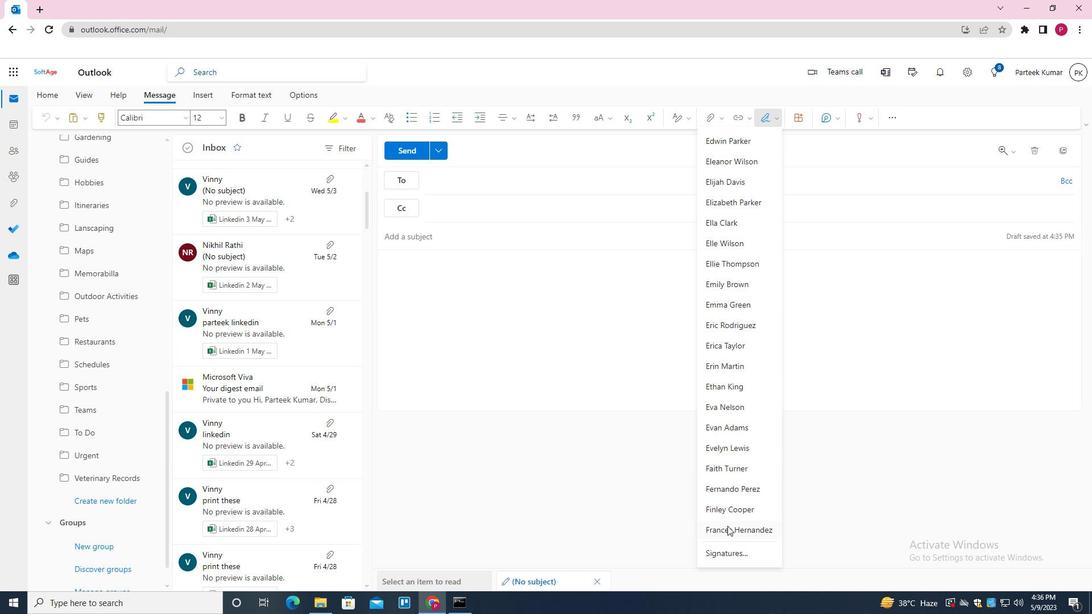 
Action: Mouse moved to (498, 182)
Screenshot: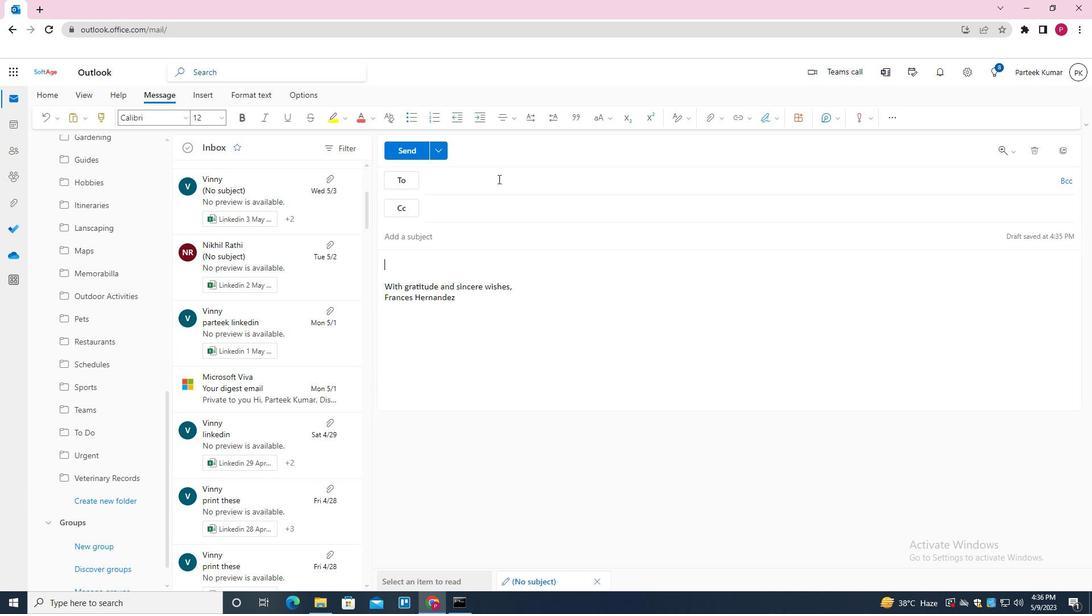 
Action: Mouse pressed left at (498, 182)
Screenshot: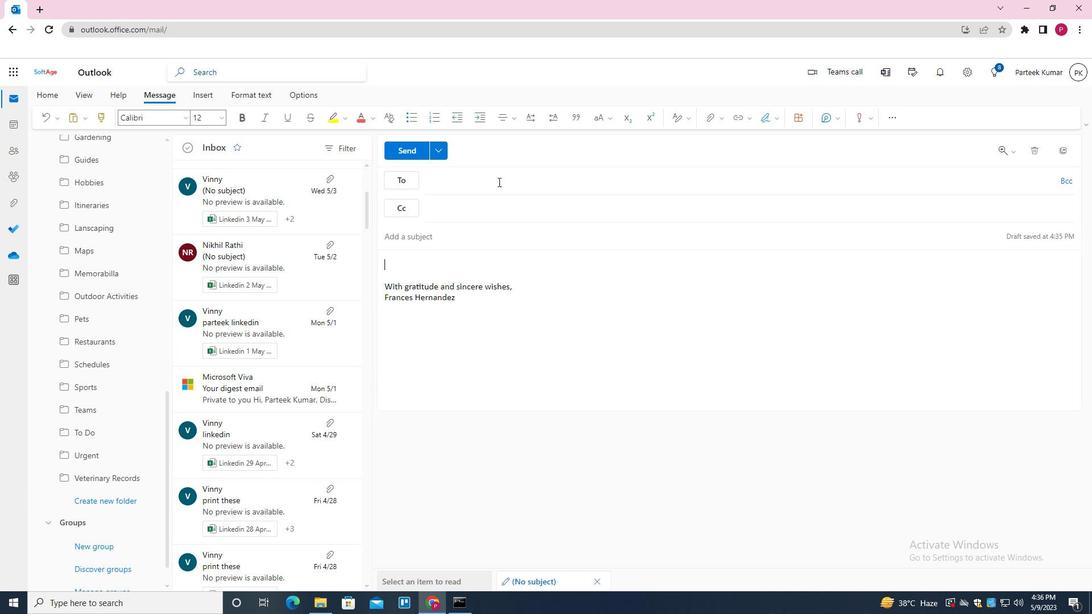 
Action: Key pressed SOFTAGE<Key.enter>
Screenshot: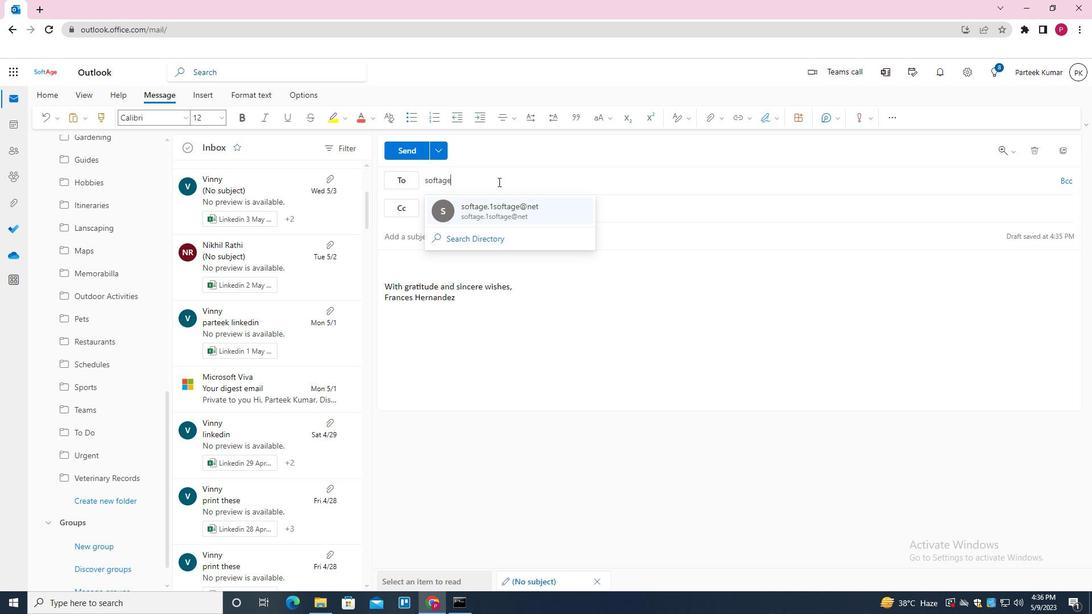
Action: Mouse moved to (171, 354)
Screenshot: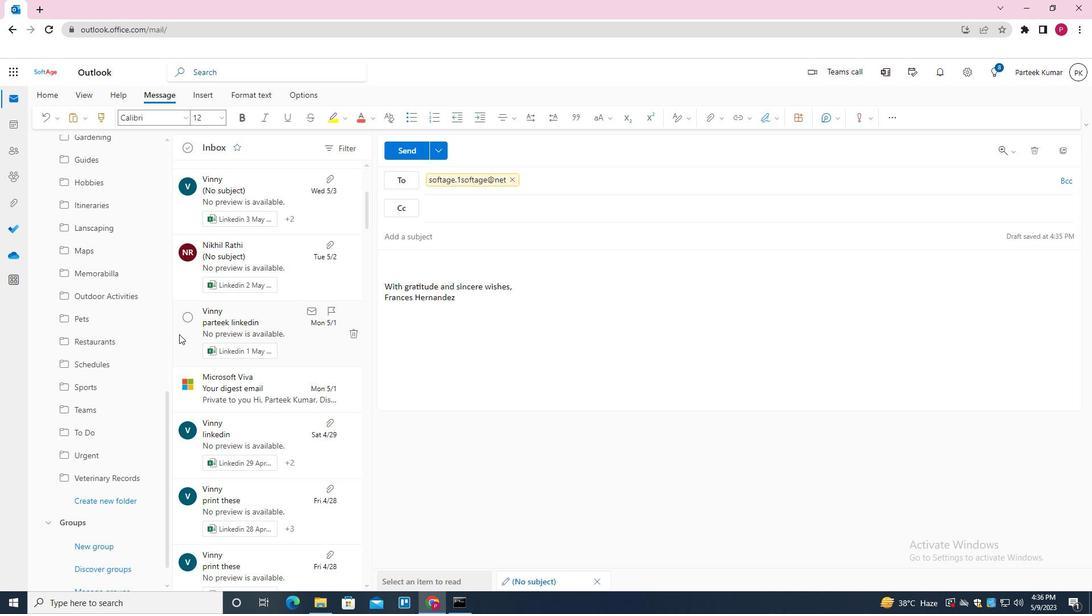 
Action: Mouse scrolled (171, 354) with delta (0, 0)
Screenshot: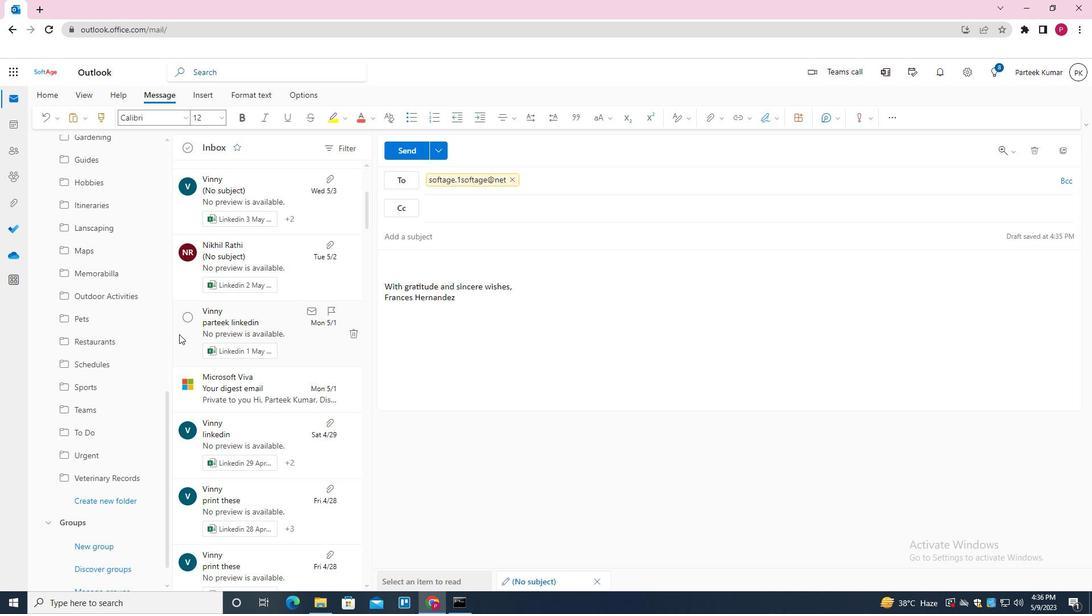 
Action: Mouse moved to (156, 387)
Screenshot: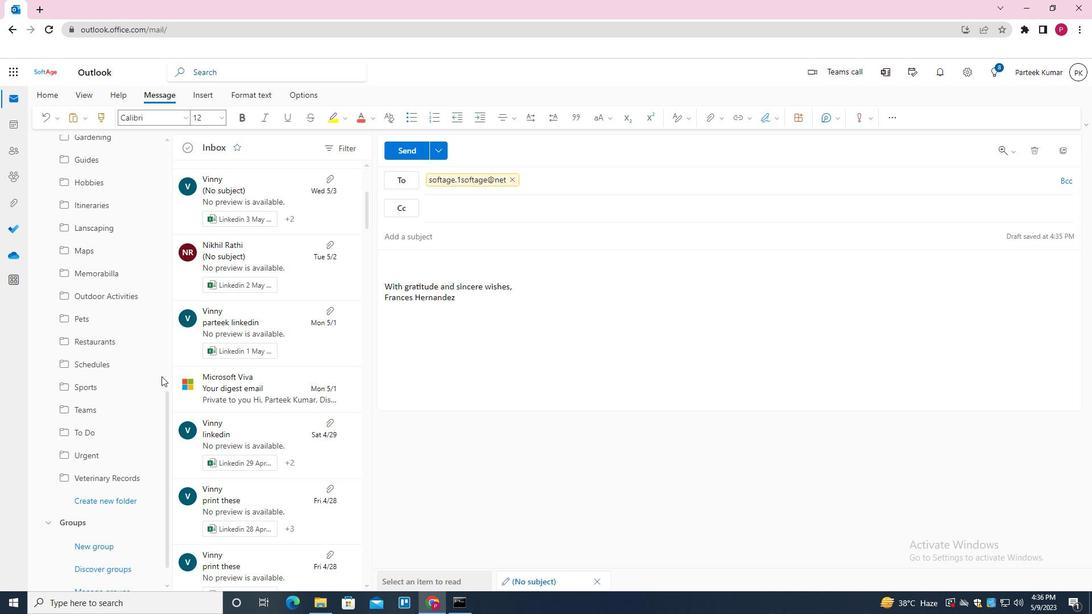 
Action: Mouse scrolled (156, 387) with delta (0, 0)
Screenshot: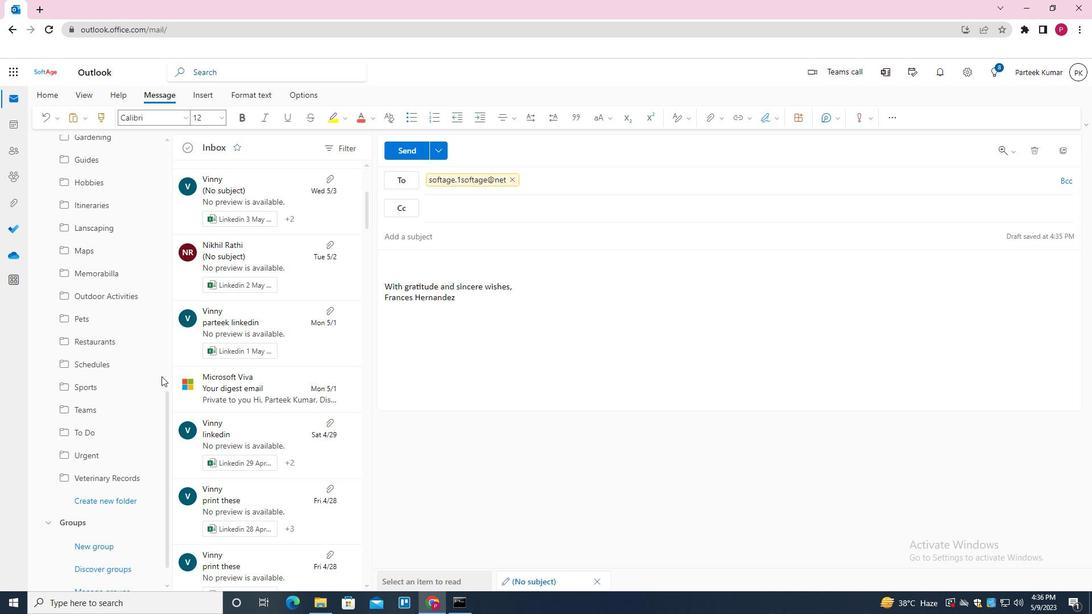 
Action: Mouse moved to (144, 410)
Screenshot: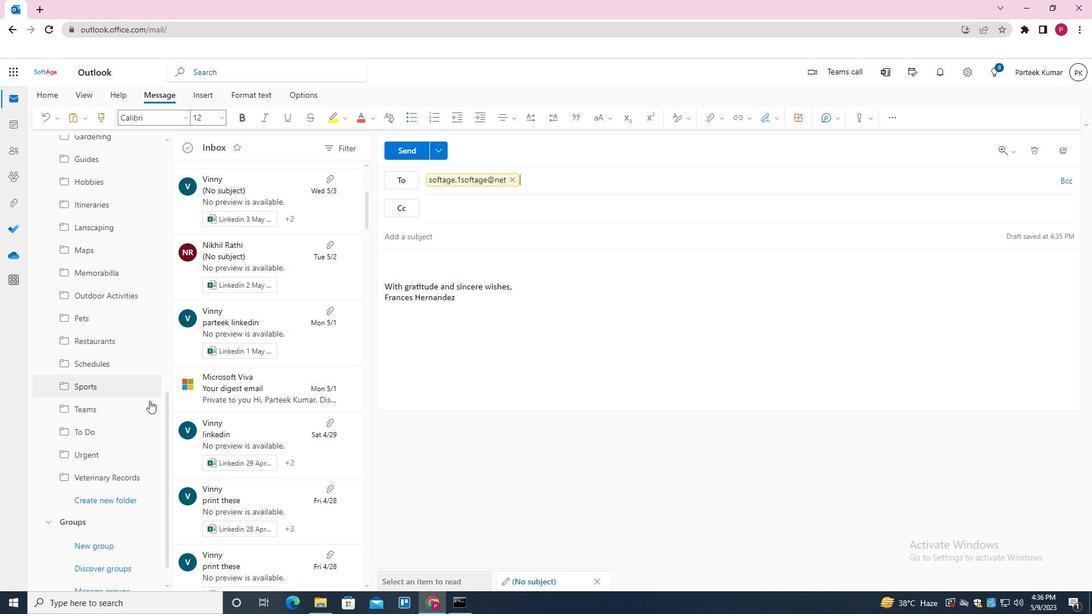 
Action: Mouse scrolled (144, 410) with delta (0, 0)
Screenshot: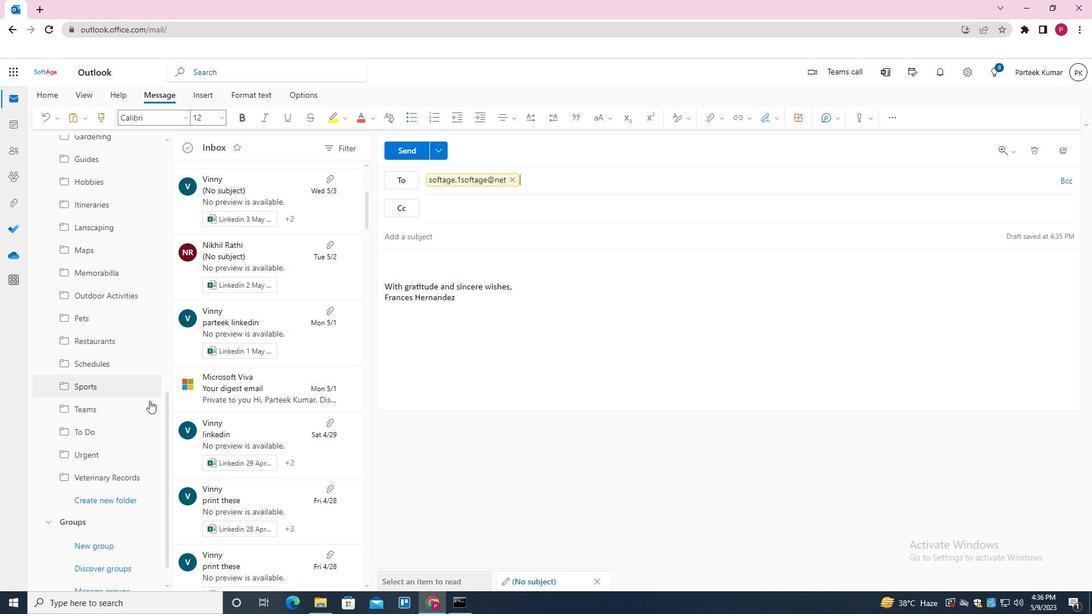 
Action: Mouse moved to (120, 482)
Screenshot: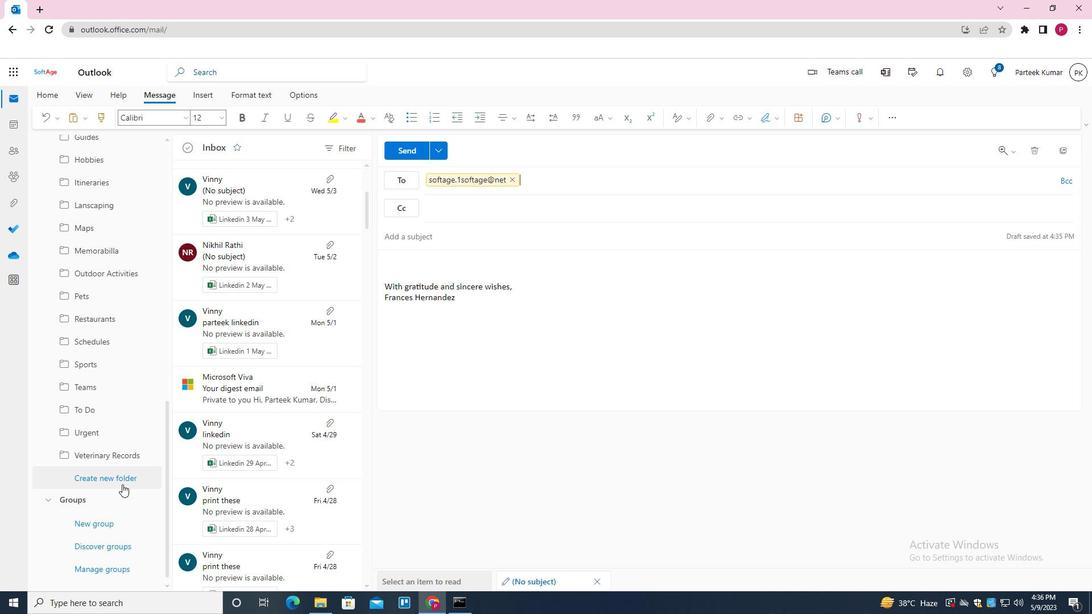 
Action: Mouse pressed left at (120, 482)
Screenshot: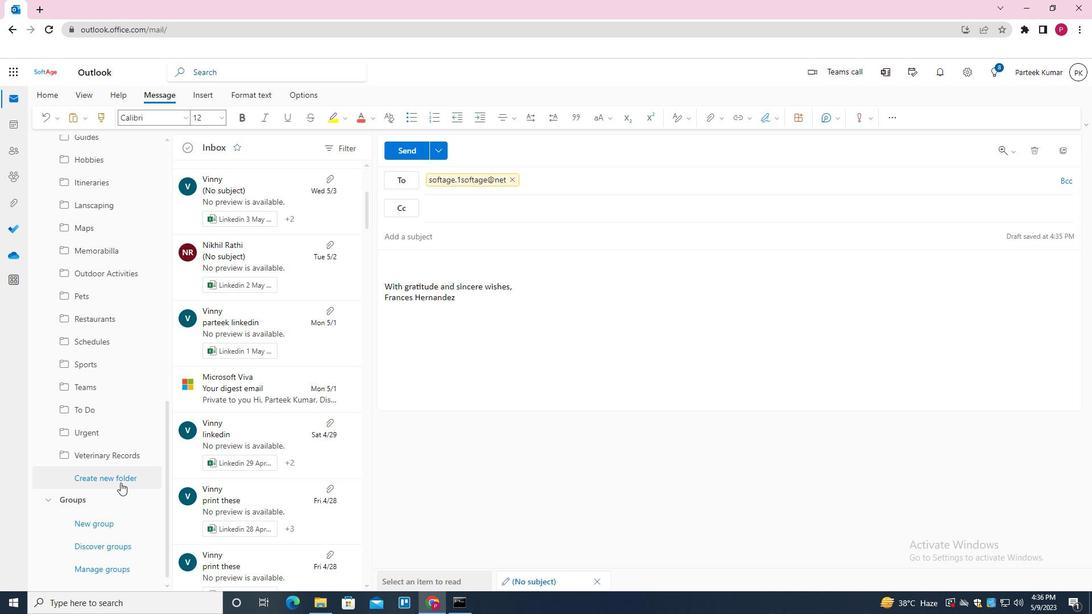 
Action: Key pressed <Key.shift><Key.shift>GROOMING<Key.enter>
Screenshot: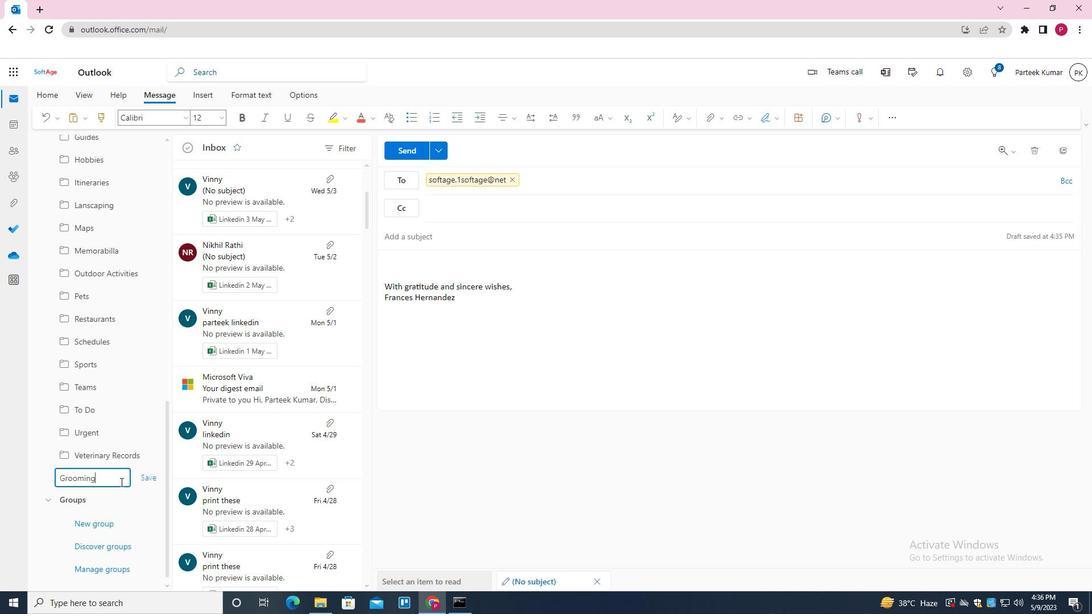 
Action: Mouse moved to (120, 482)
Screenshot: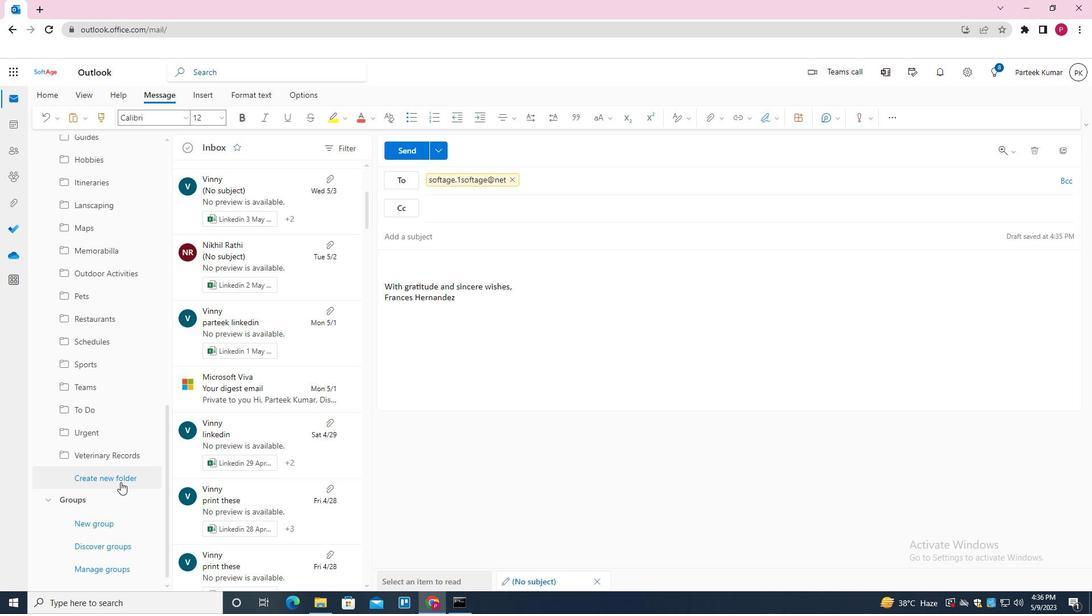 
